 Task: Open Card Card0000000186 in Board Board0000000047 in Workspace WS0000000016 in Trello. Add Member nikrathi889@gmail.com to Card Card0000000186 in Board Board0000000047 in Workspace WS0000000016 in Trello. Add Blue Label titled Label0000000186 to Card Card0000000186 in Board Board0000000047 in Workspace WS0000000016 in Trello. Add Checklist CL0000000186 to Card Card0000000186 in Board Board0000000047 in Workspace WS0000000016 in Trello. Add Dates with Start Date as Sep 01 2023 and Due Date as Sep 30 2023 to Card Card0000000186 in Board Board0000000047 in Workspace WS0000000016 in Trello
Action: Mouse moved to (400, 368)
Screenshot: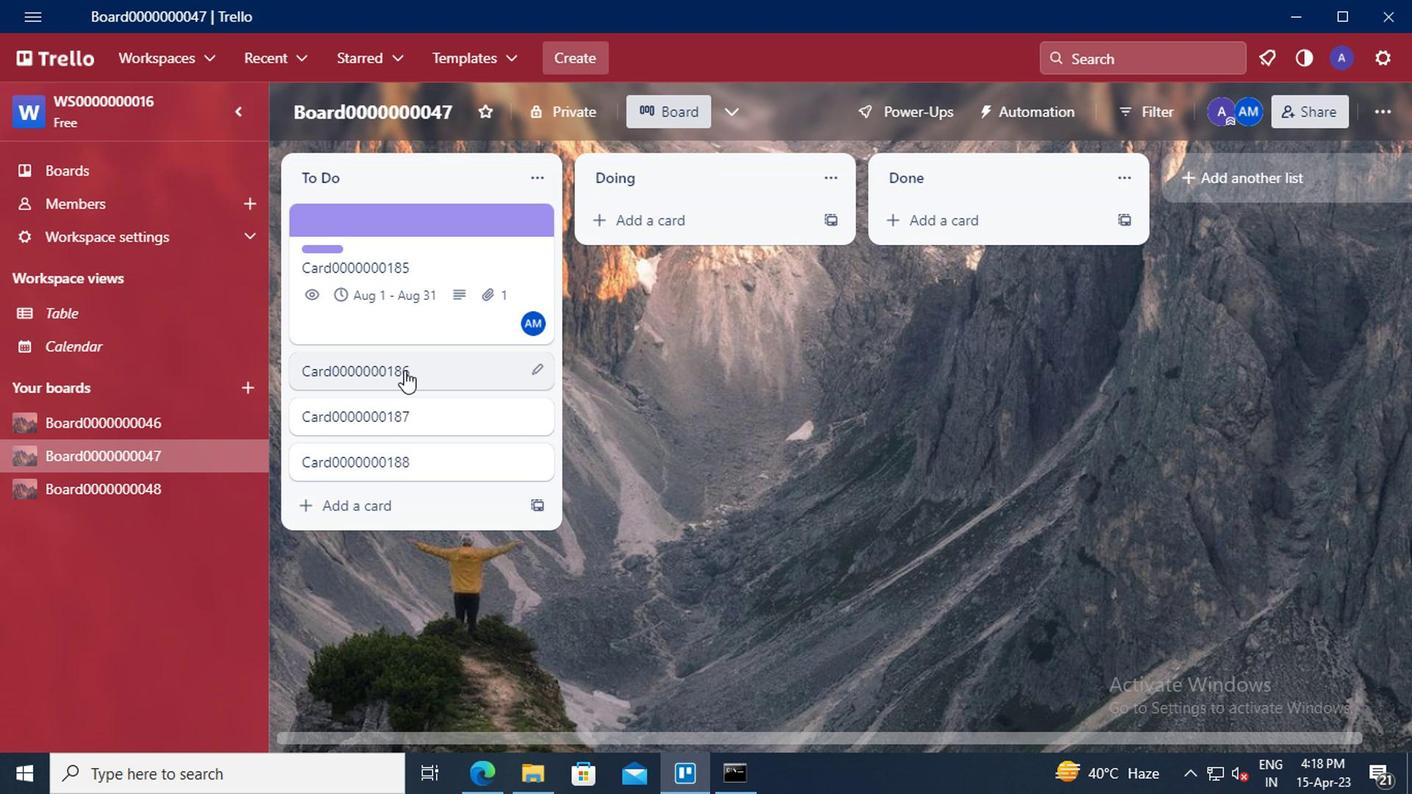 
Action: Mouse pressed left at (400, 368)
Screenshot: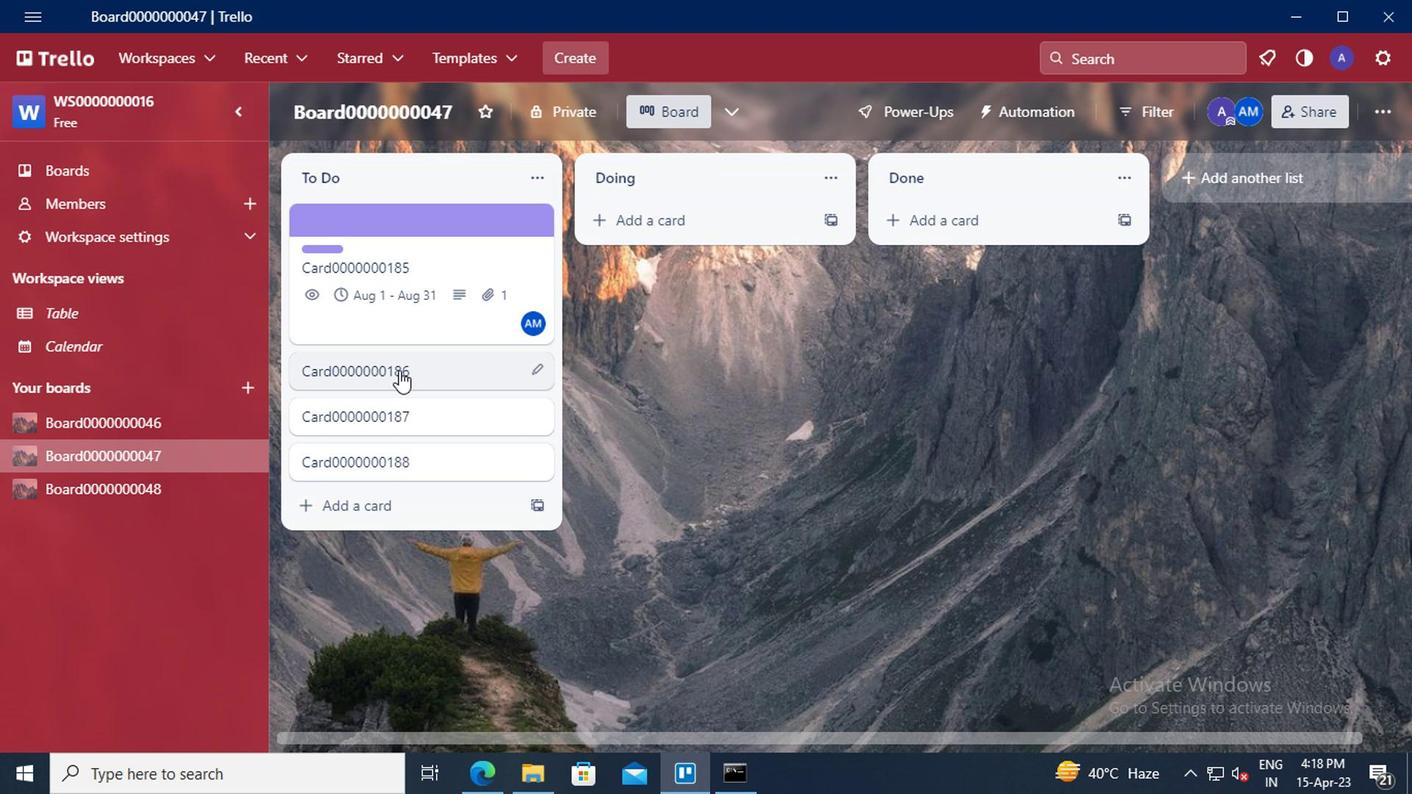 
Action: Mouse moved to (957, 264)
Screenshot: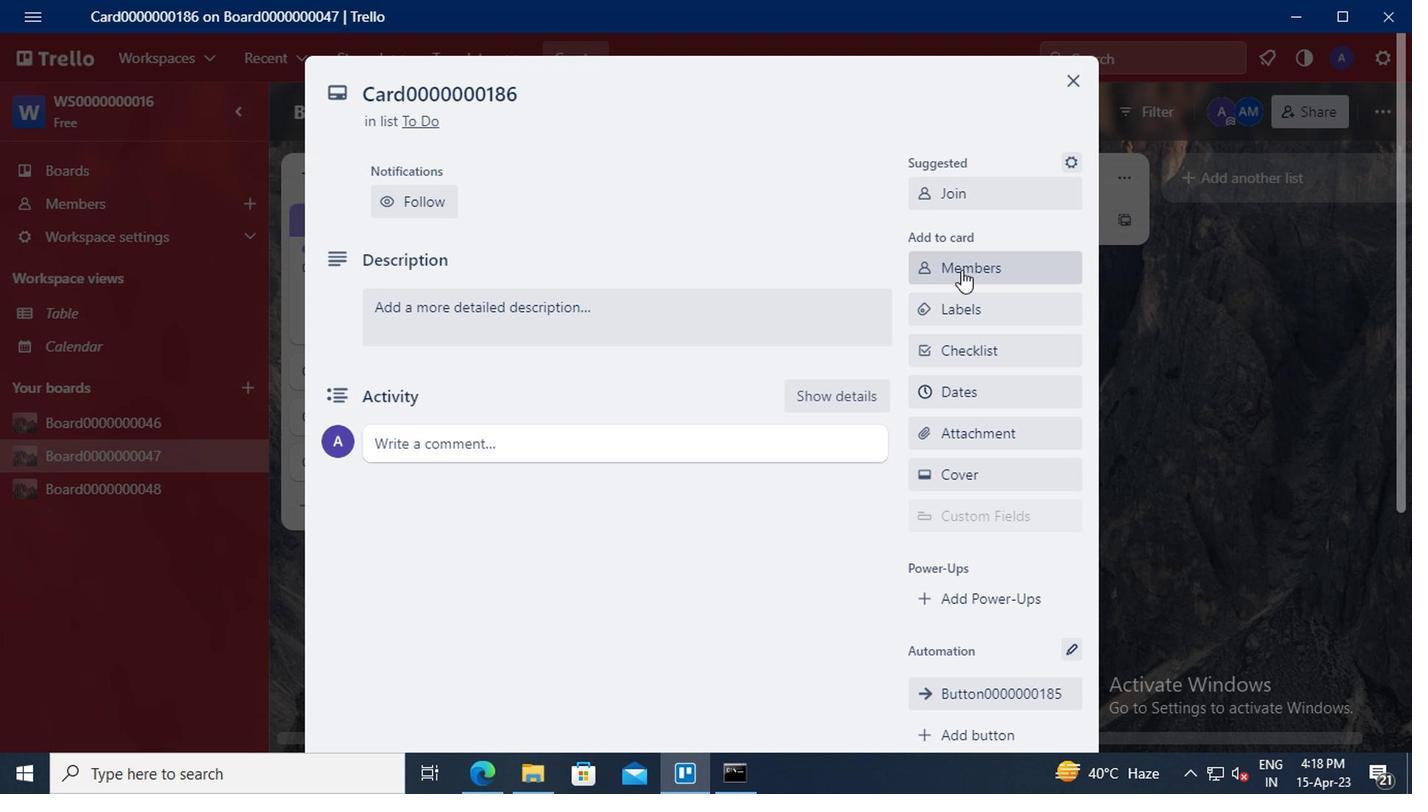 
Action: Mouse pressed left at (957, 264)
Screenshot: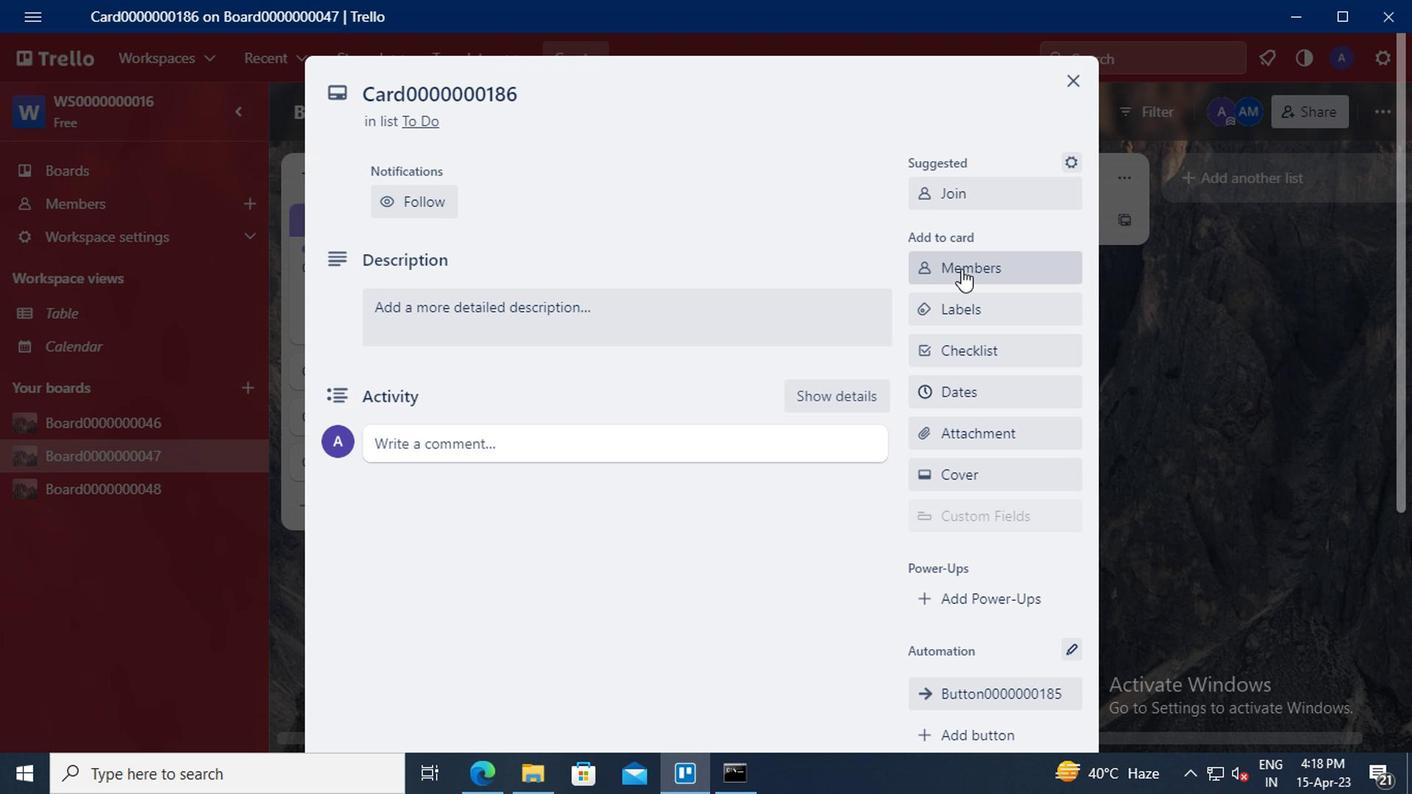 
Action: Mouse moved to (943, 359)
Screenshot: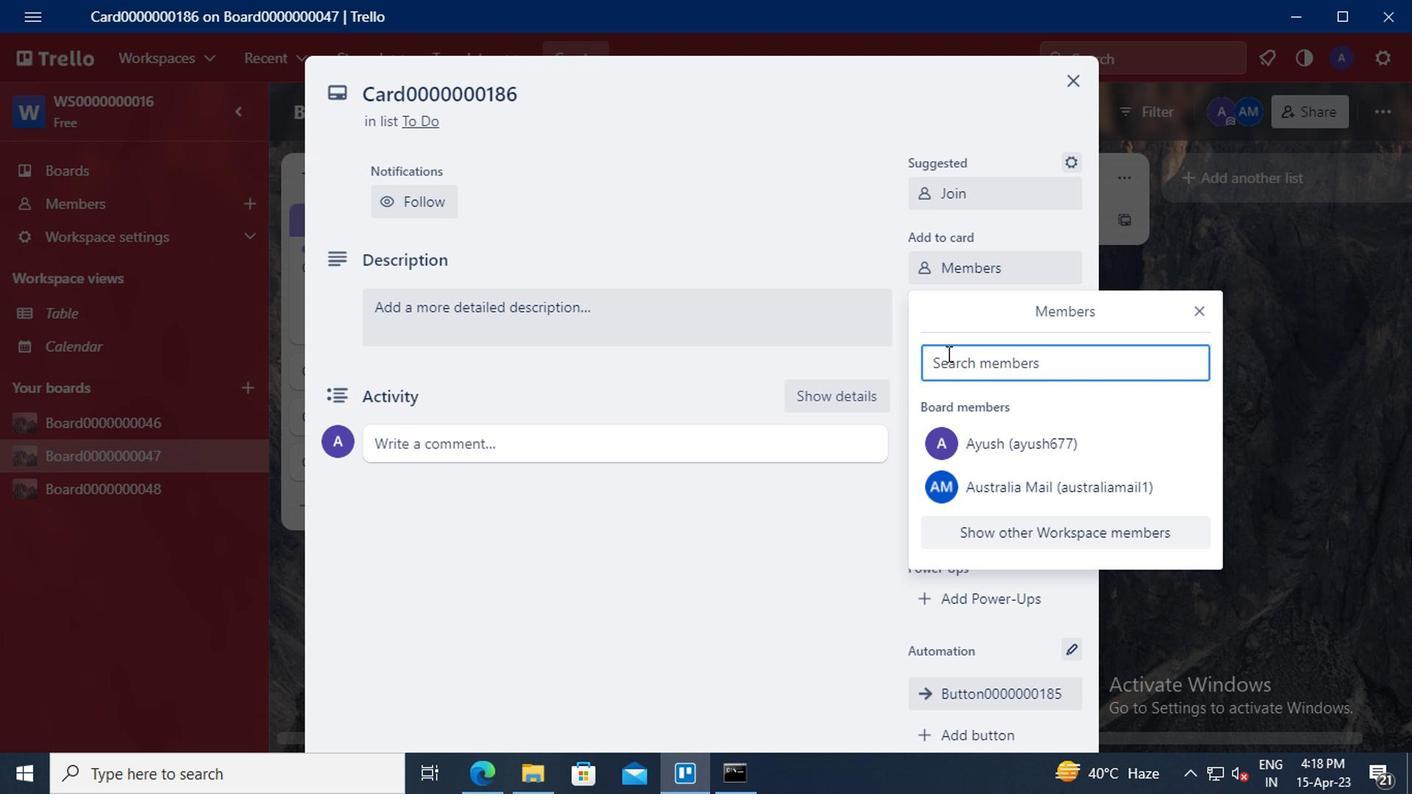 
Action: Mouse pressed left at (943, 359)
Screenshot: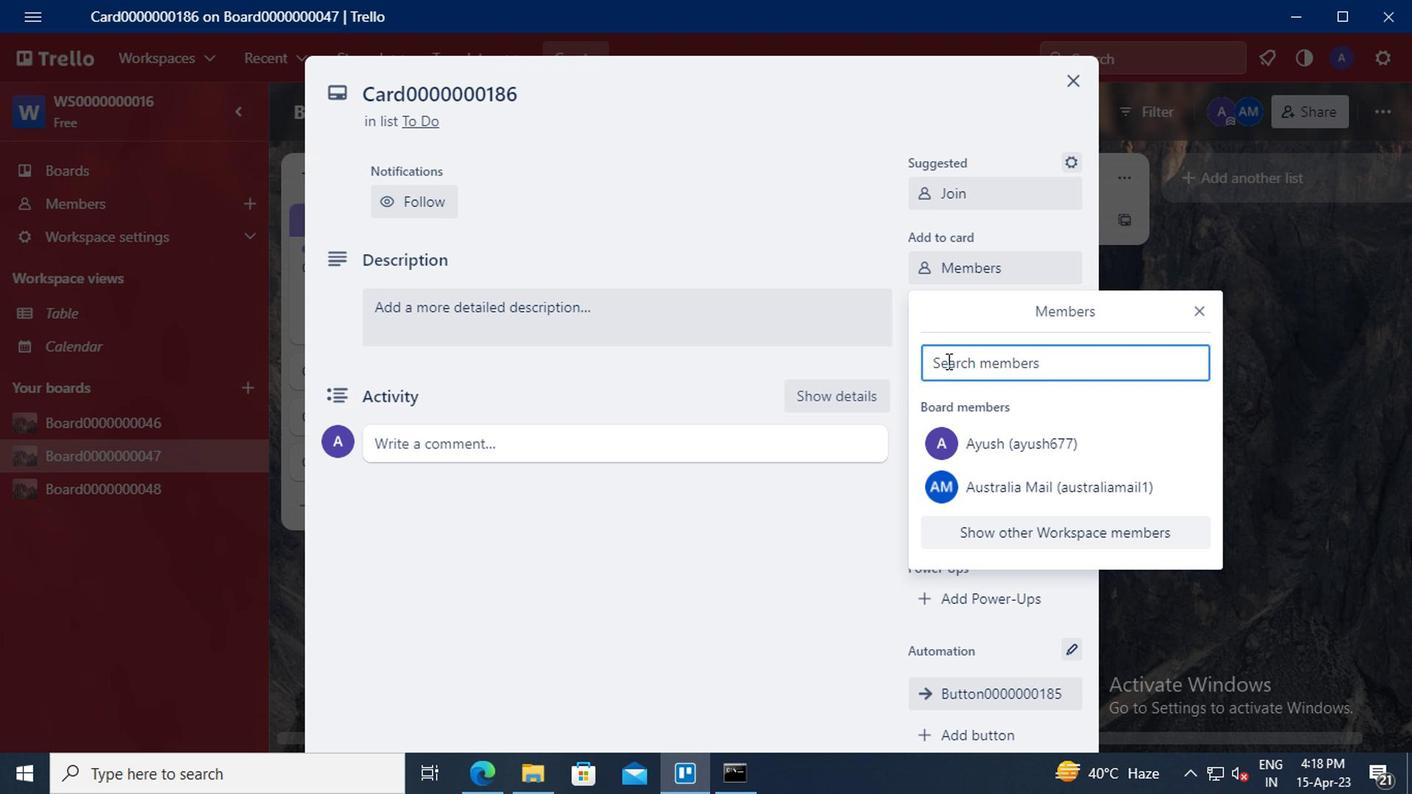 
Action: Key pressed <Key.shift>NIKHIL
Screenshot: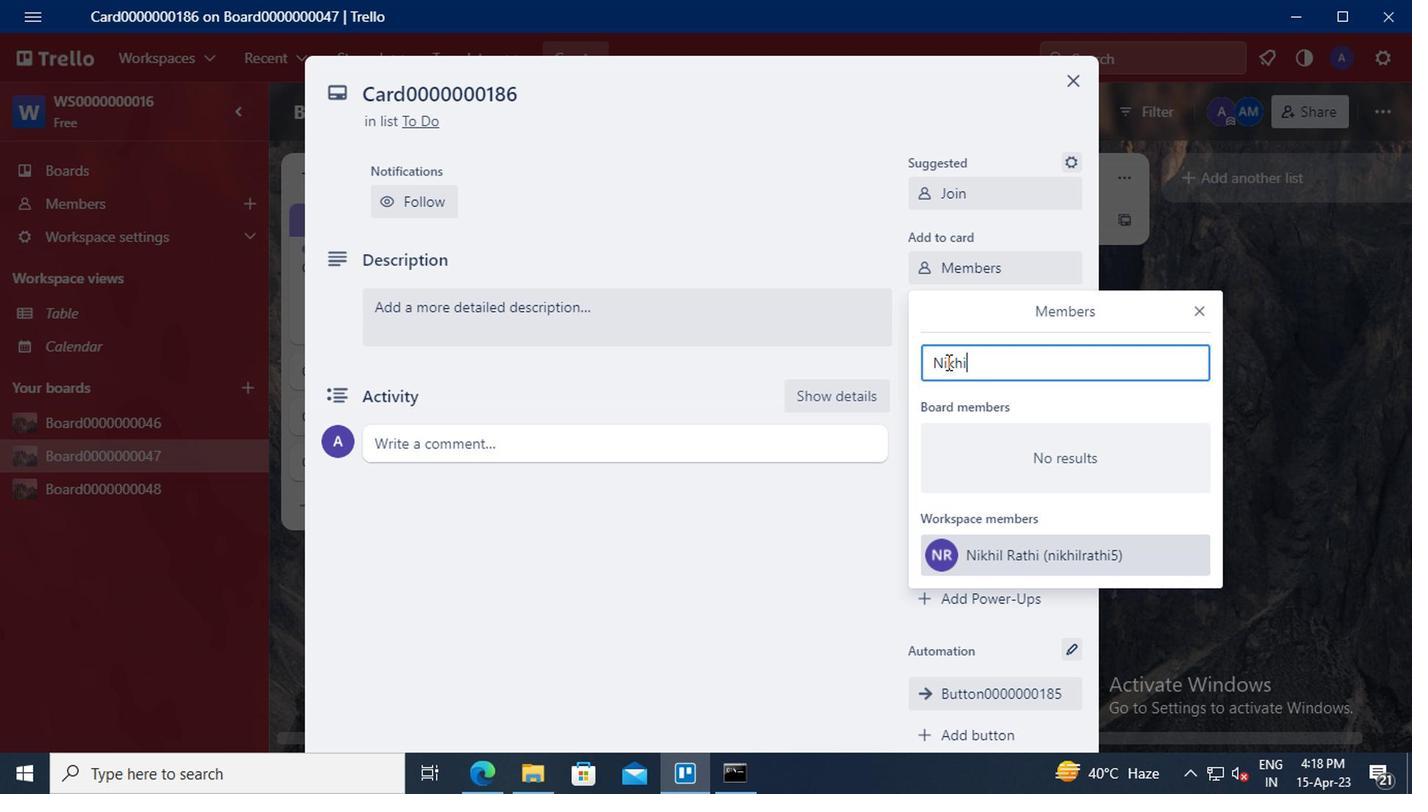 
Action: Mouse moved to (964, 542)
Screenshot: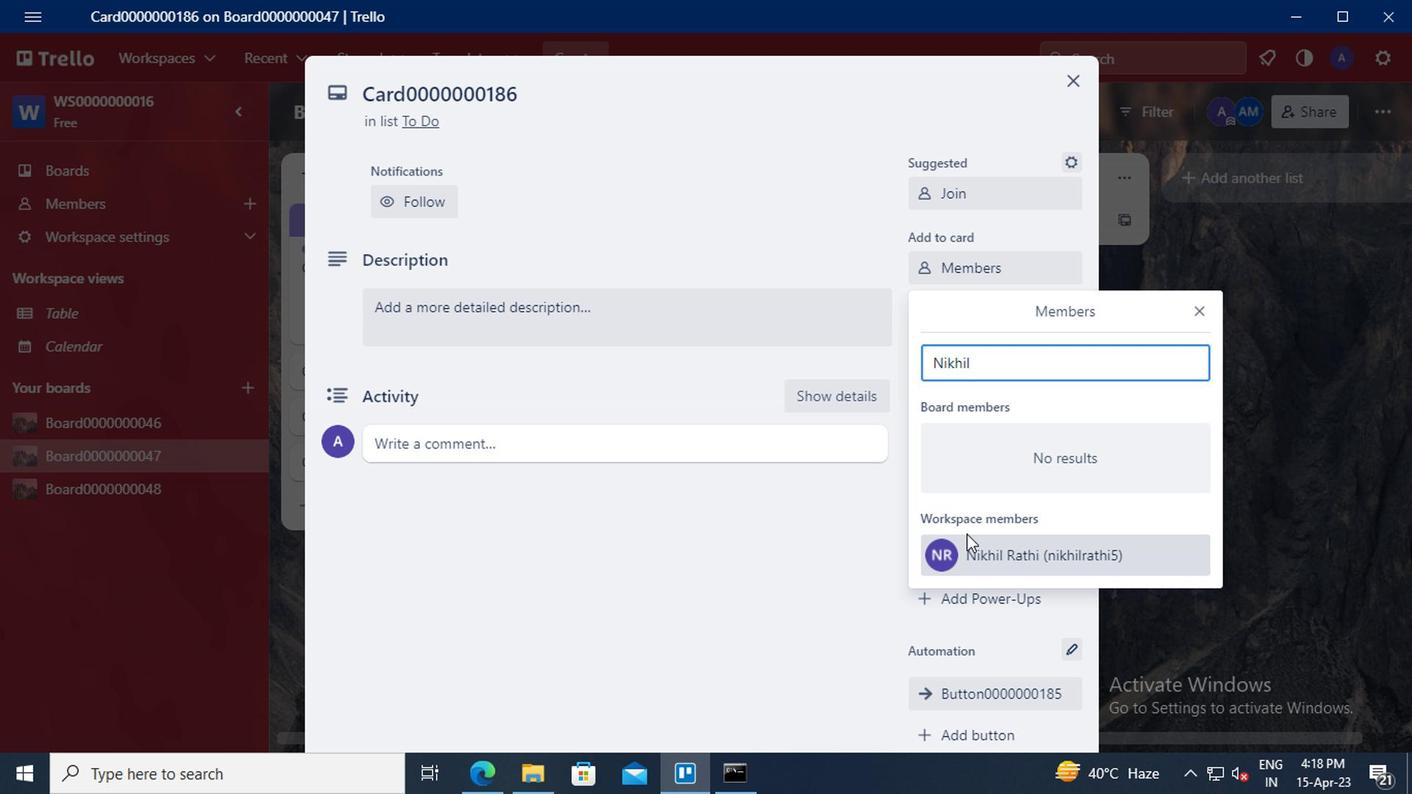 
Action: Mouse pressed left at (964, 542)
Screenshot: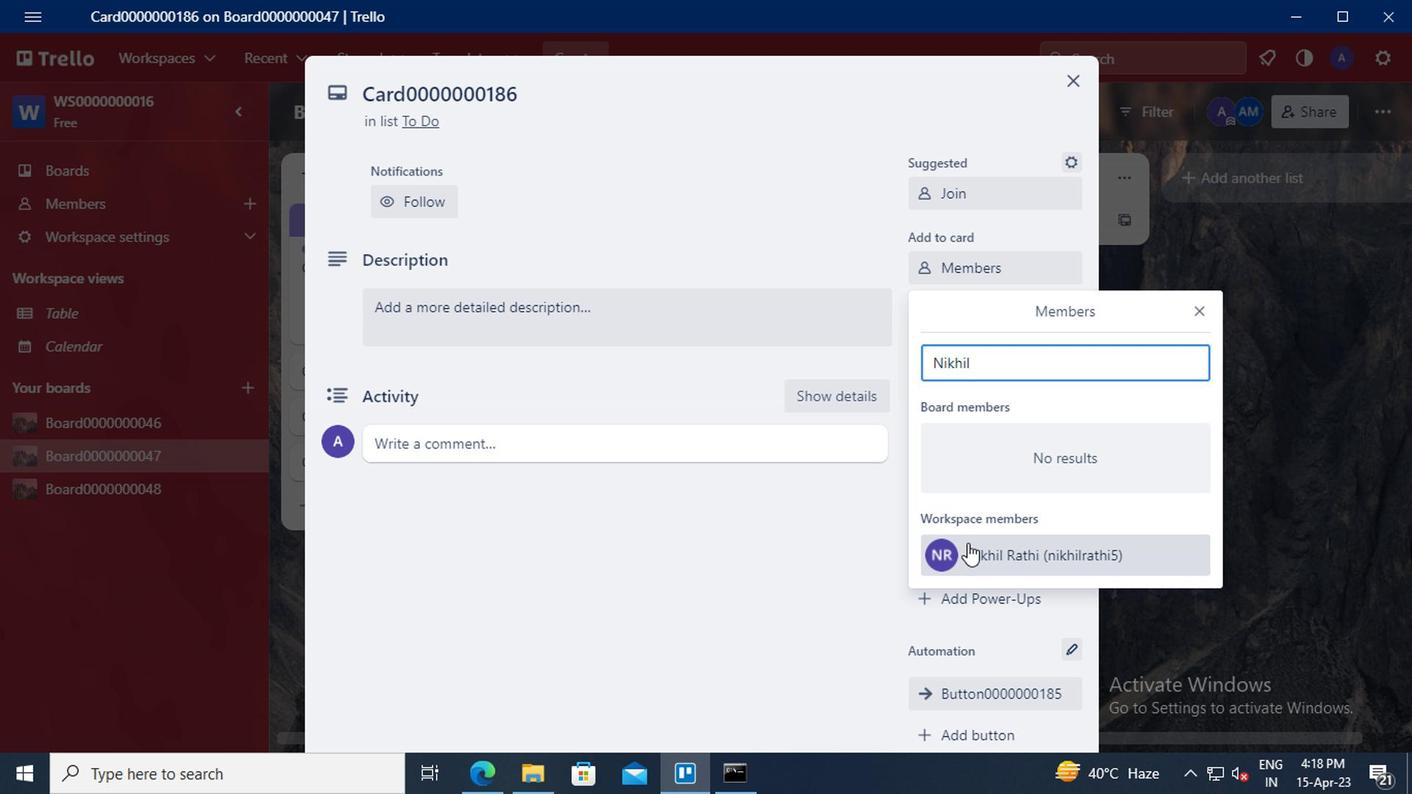 
Action: Mouse moved to (1194, 311)
Screenshot: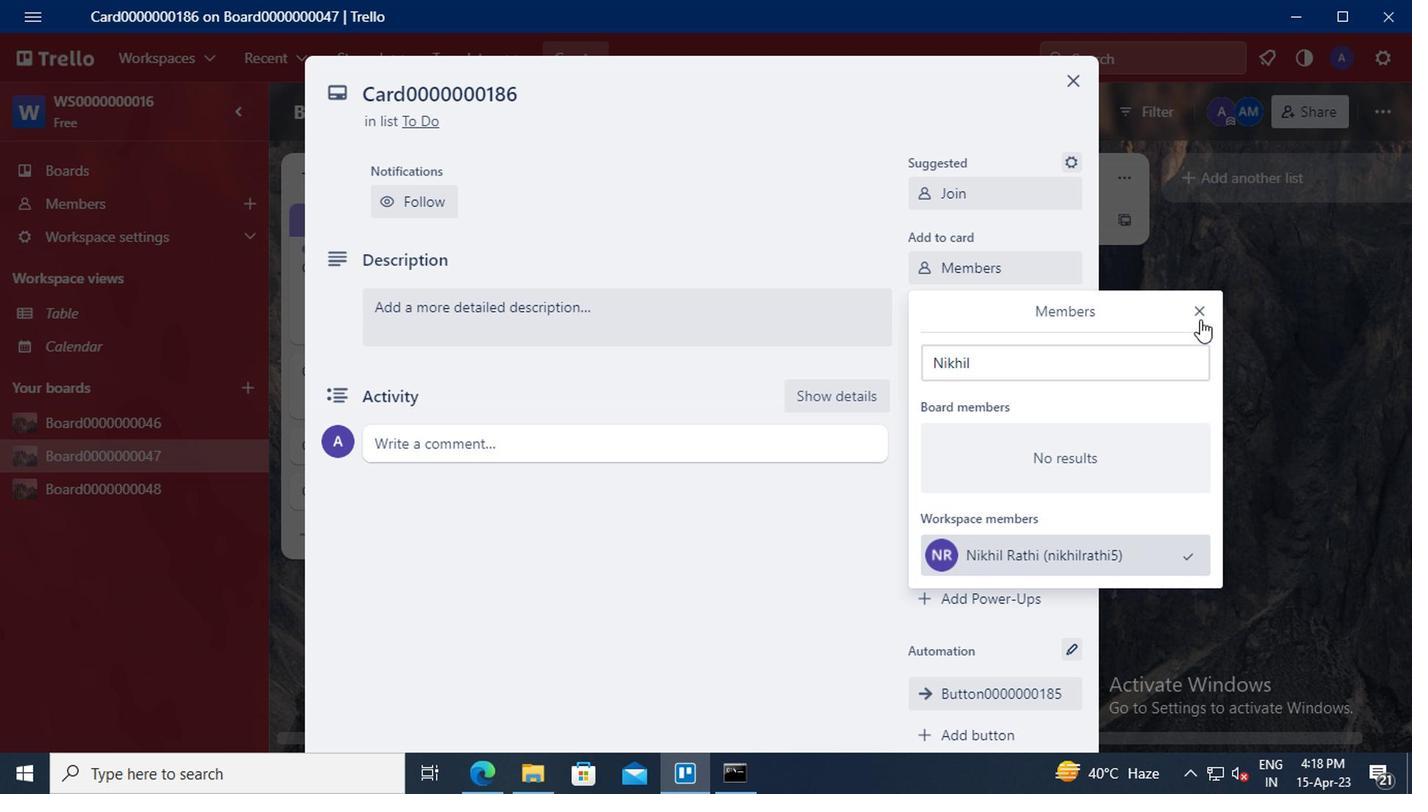 
Action: Mouse pressed left at (1194, 311)
Screenshot: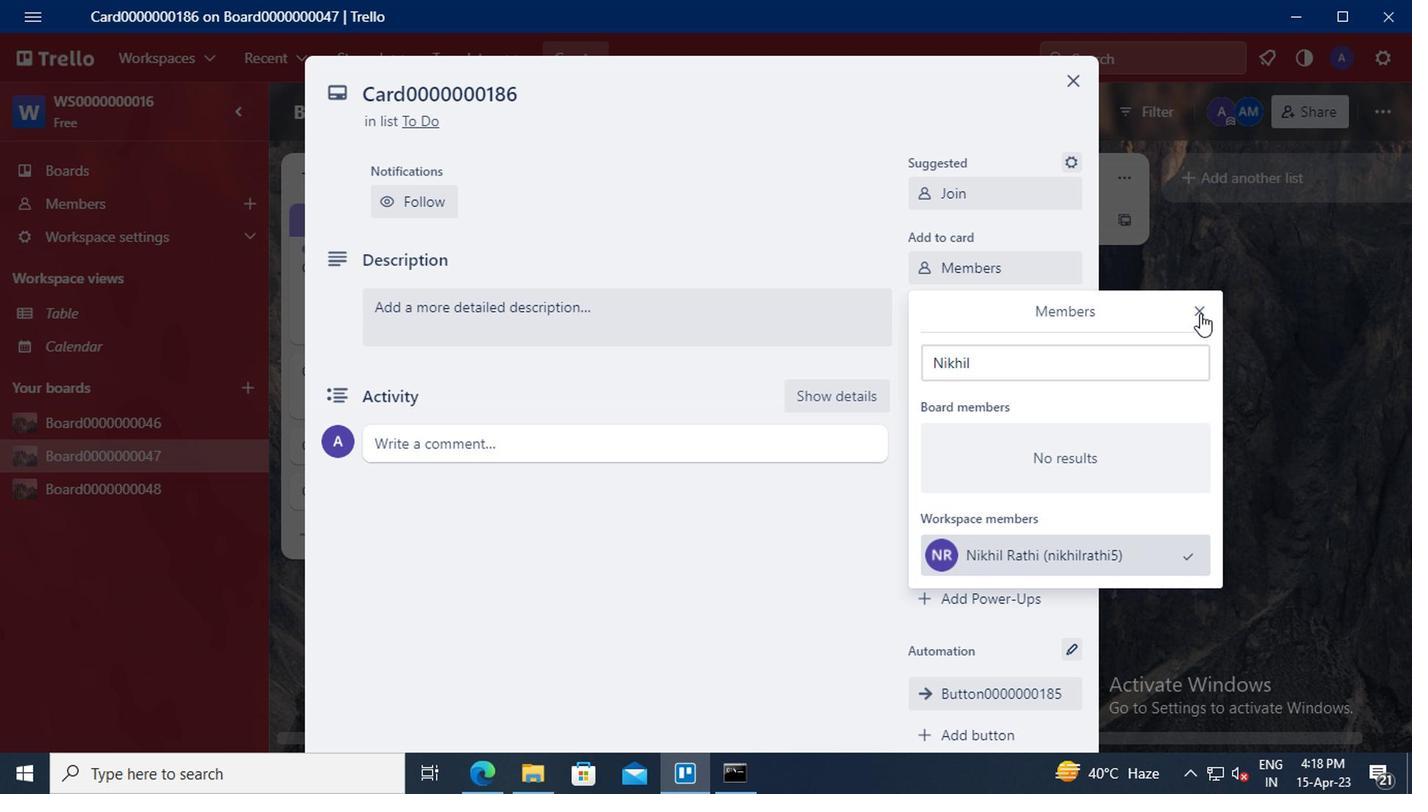 
Action: Mouse moved to (995, 309)
Screenshot: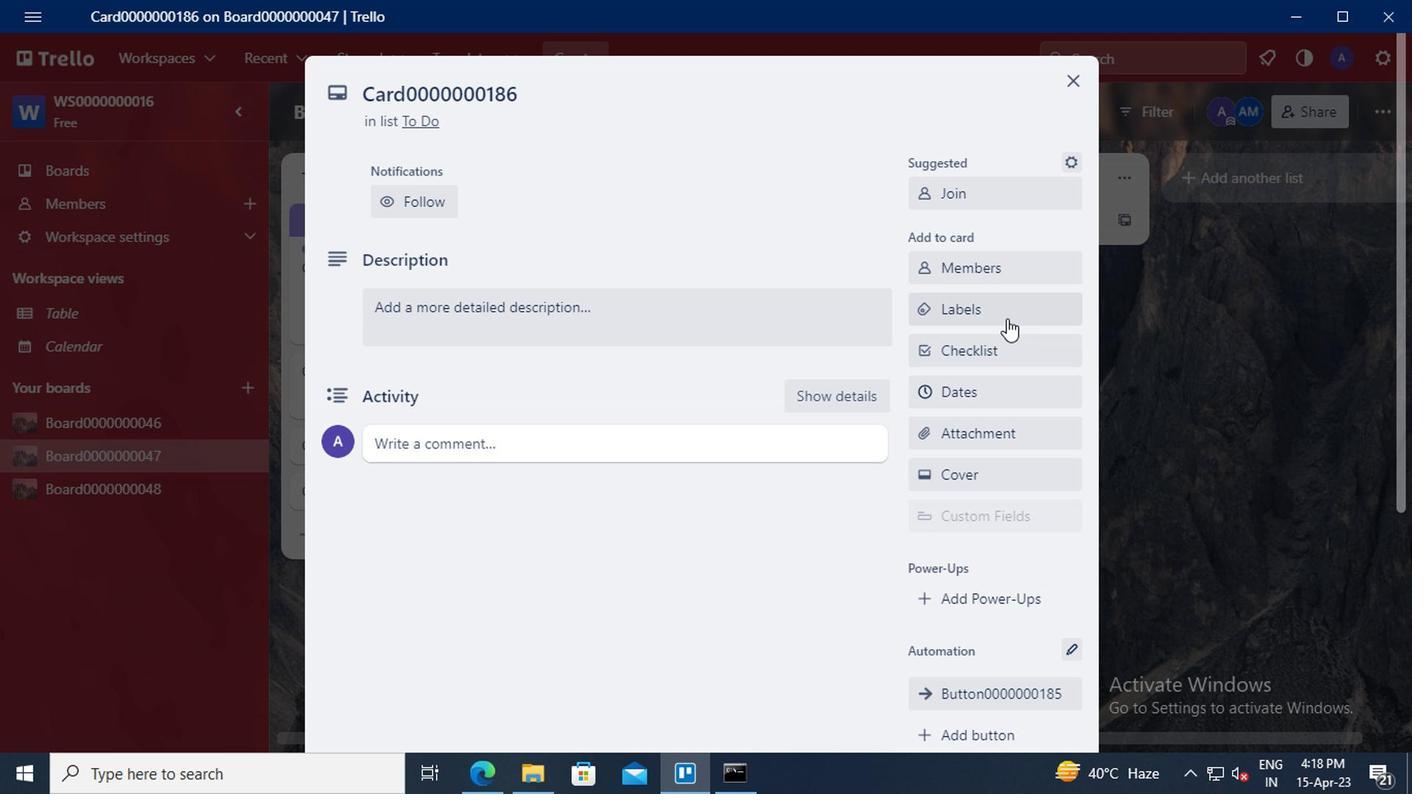 
Action: Mouse pressed left at (995, 309)
Screenshot: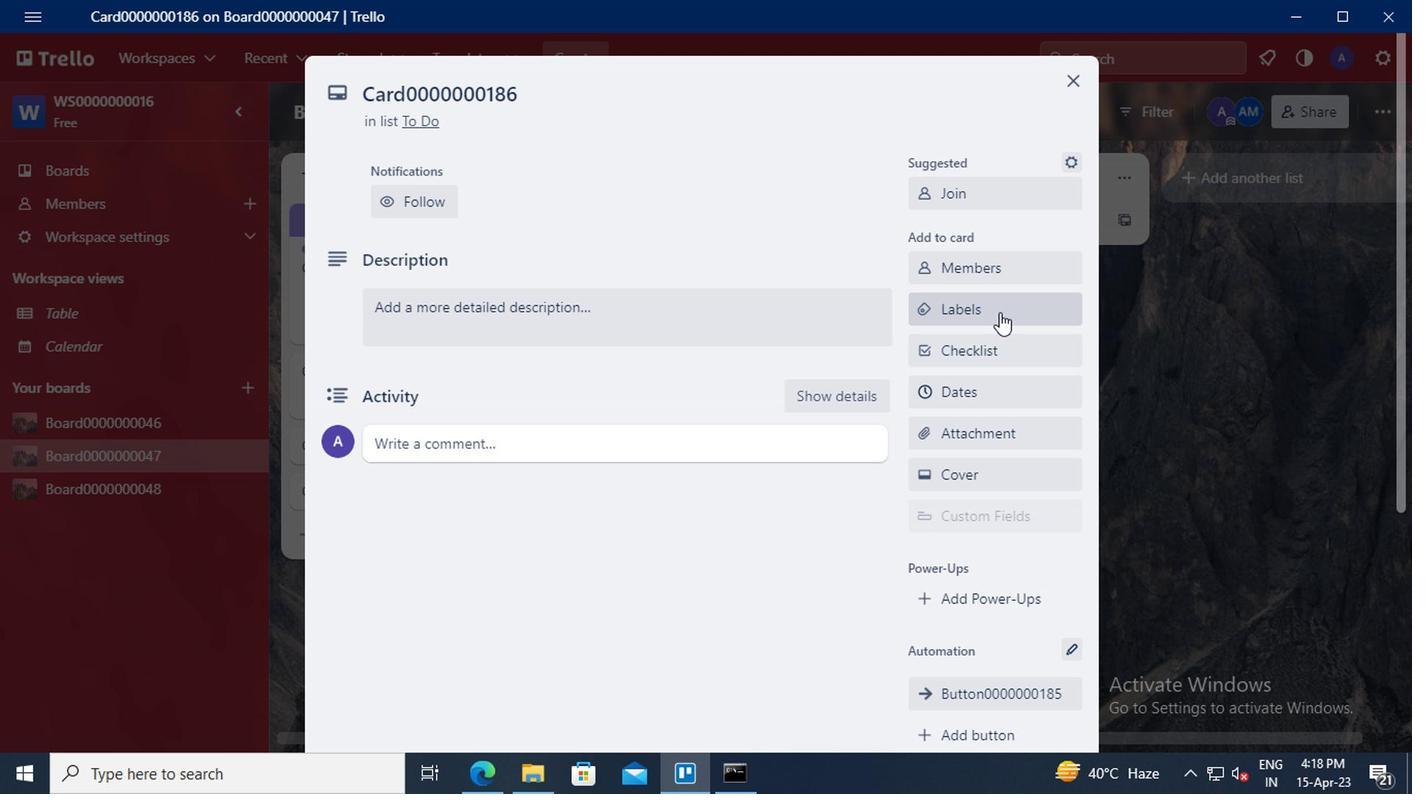 
Action: Mouse moved to (1061, 513)
Screenshot: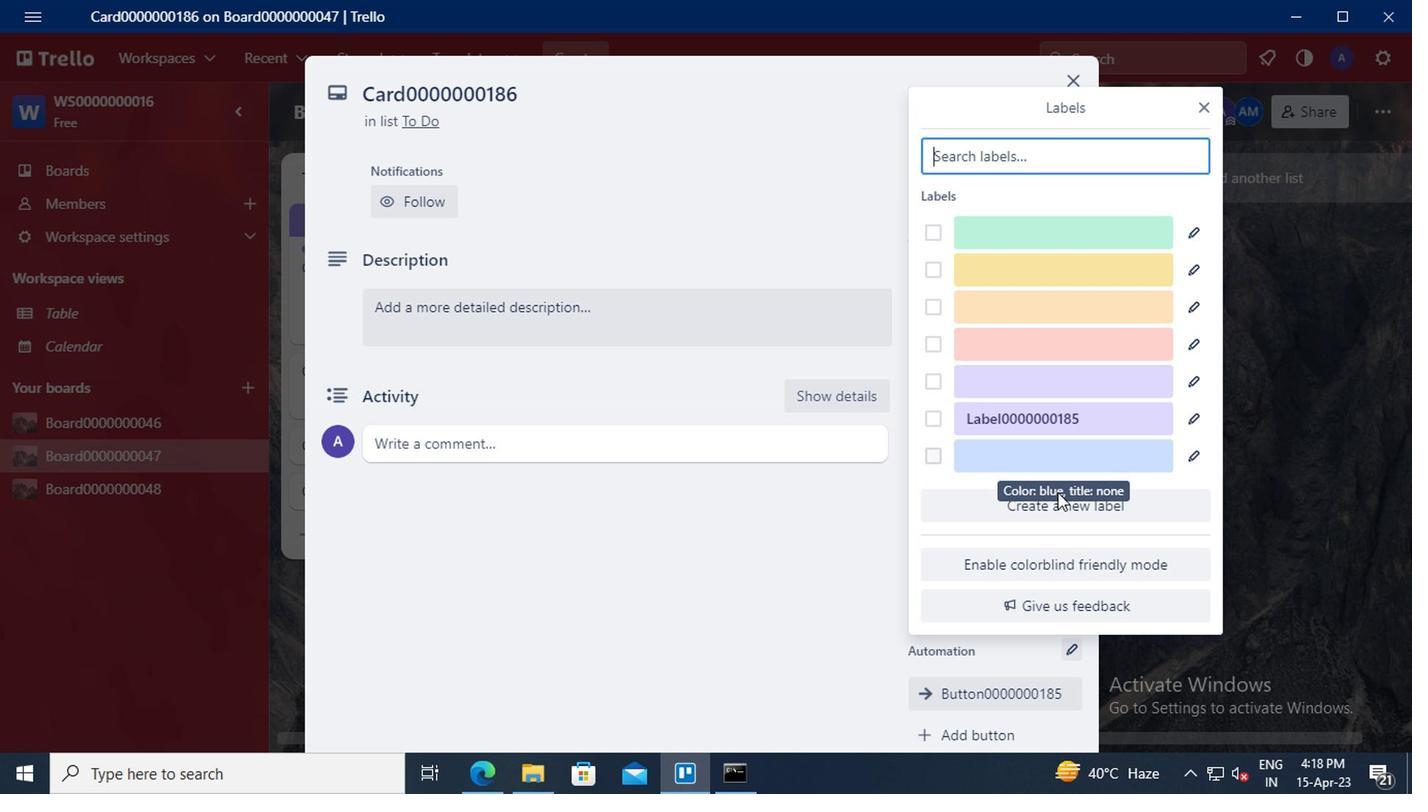 
Action: Mouse pressed left at (1061, 513)
Screenshot: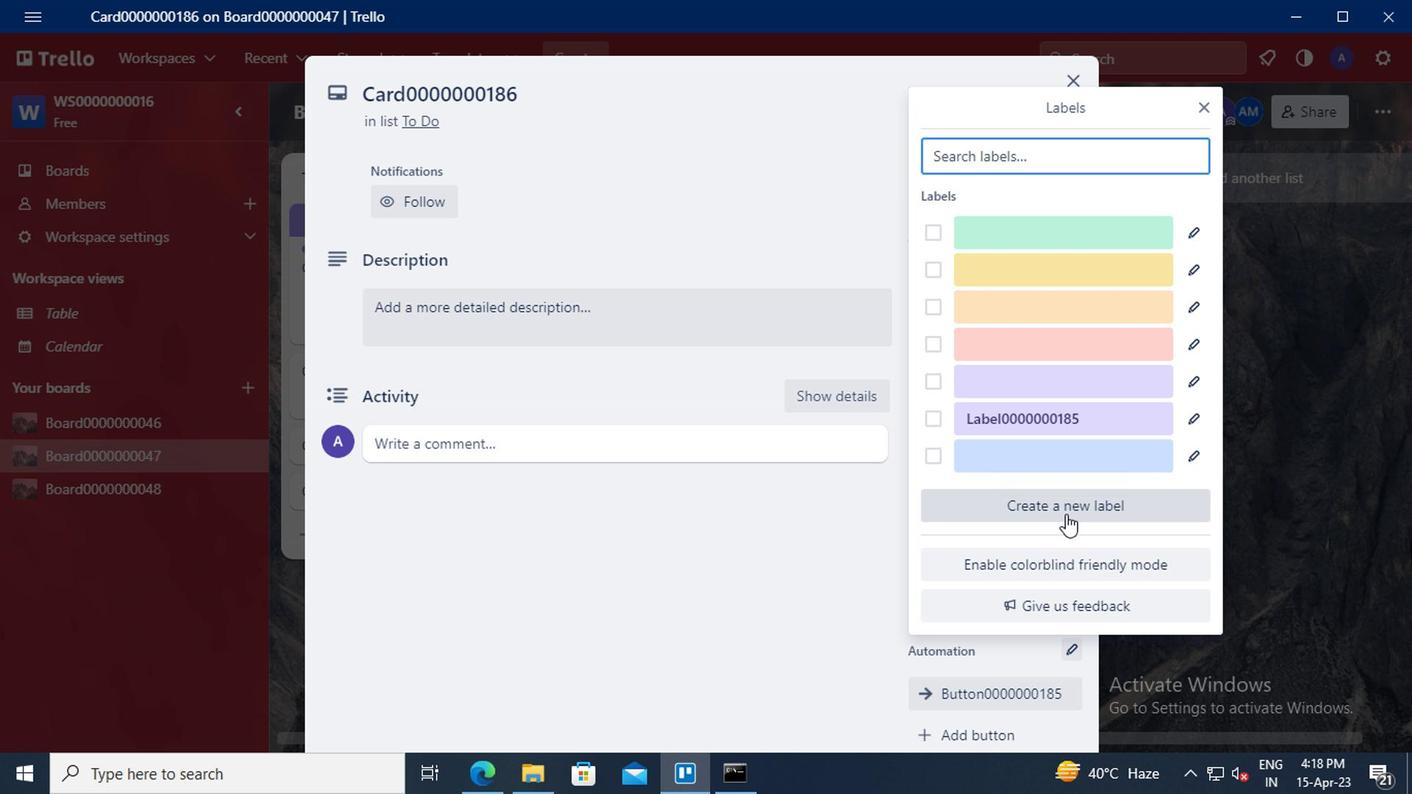 
Action: Mouse moved to (989, 304)
Screenshot: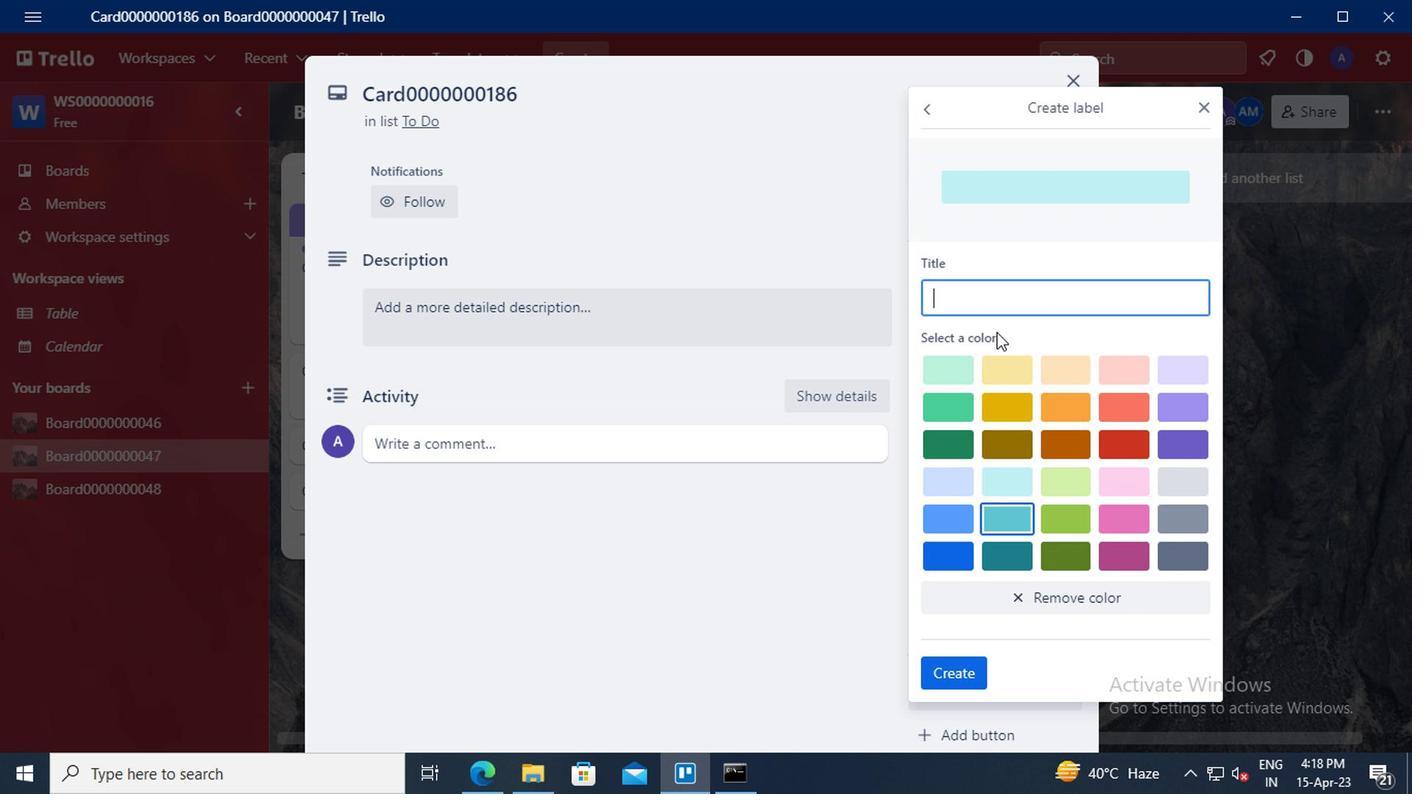 
Action: Mouse pressed left at (989, 304)
Screenshot: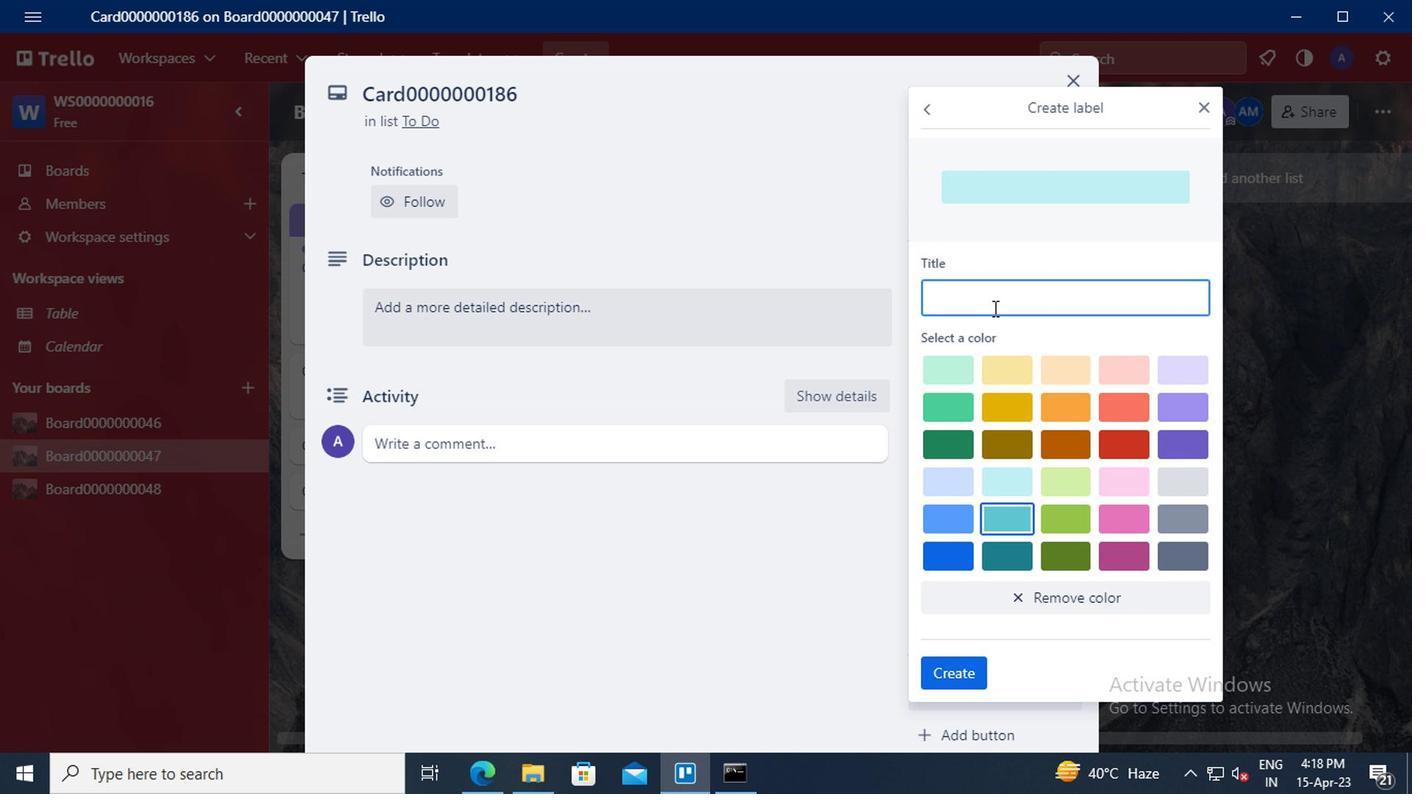 
Action: Key pressed <Key.shift>LABEL0000000186
Screenshot: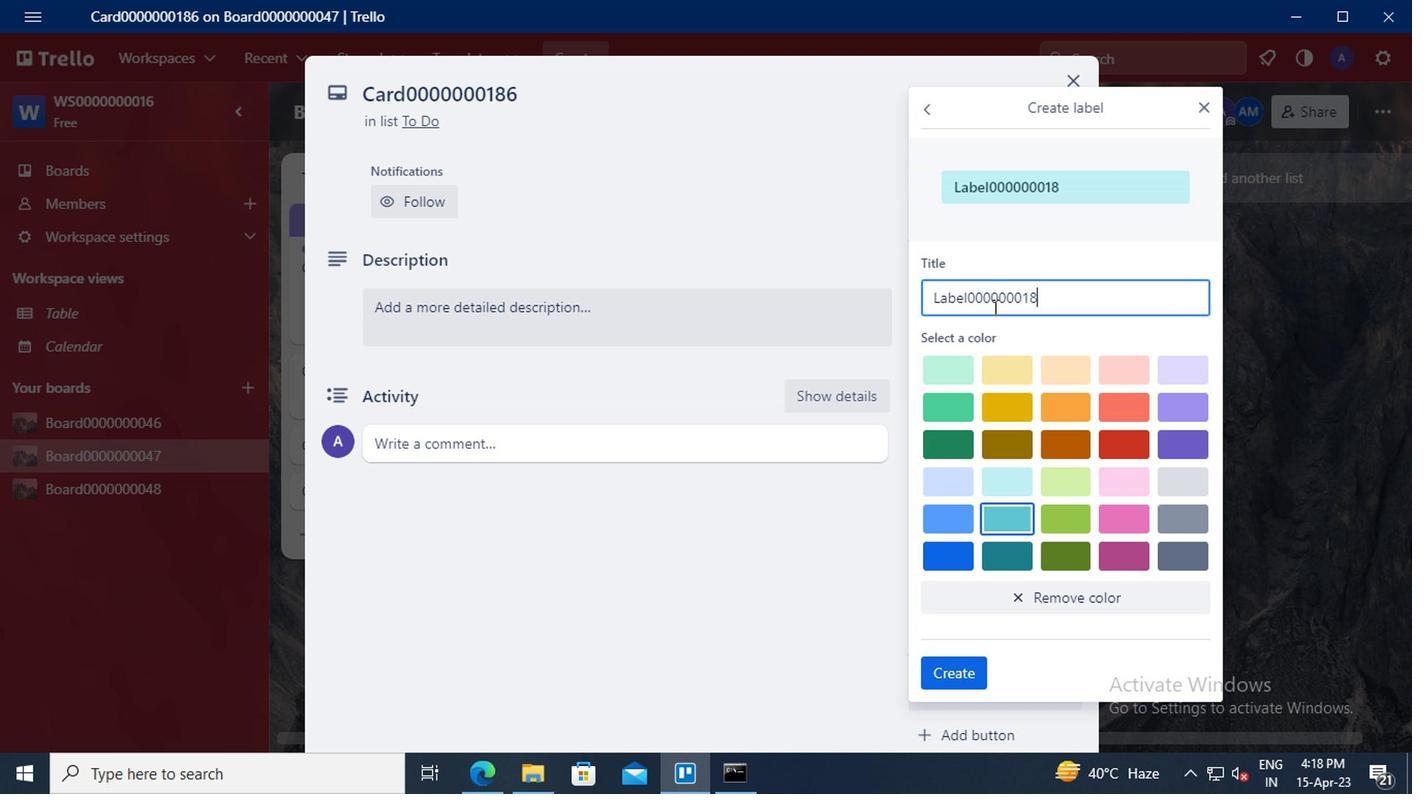 
Action: Mouse moved to (952, 504)
Screenshot: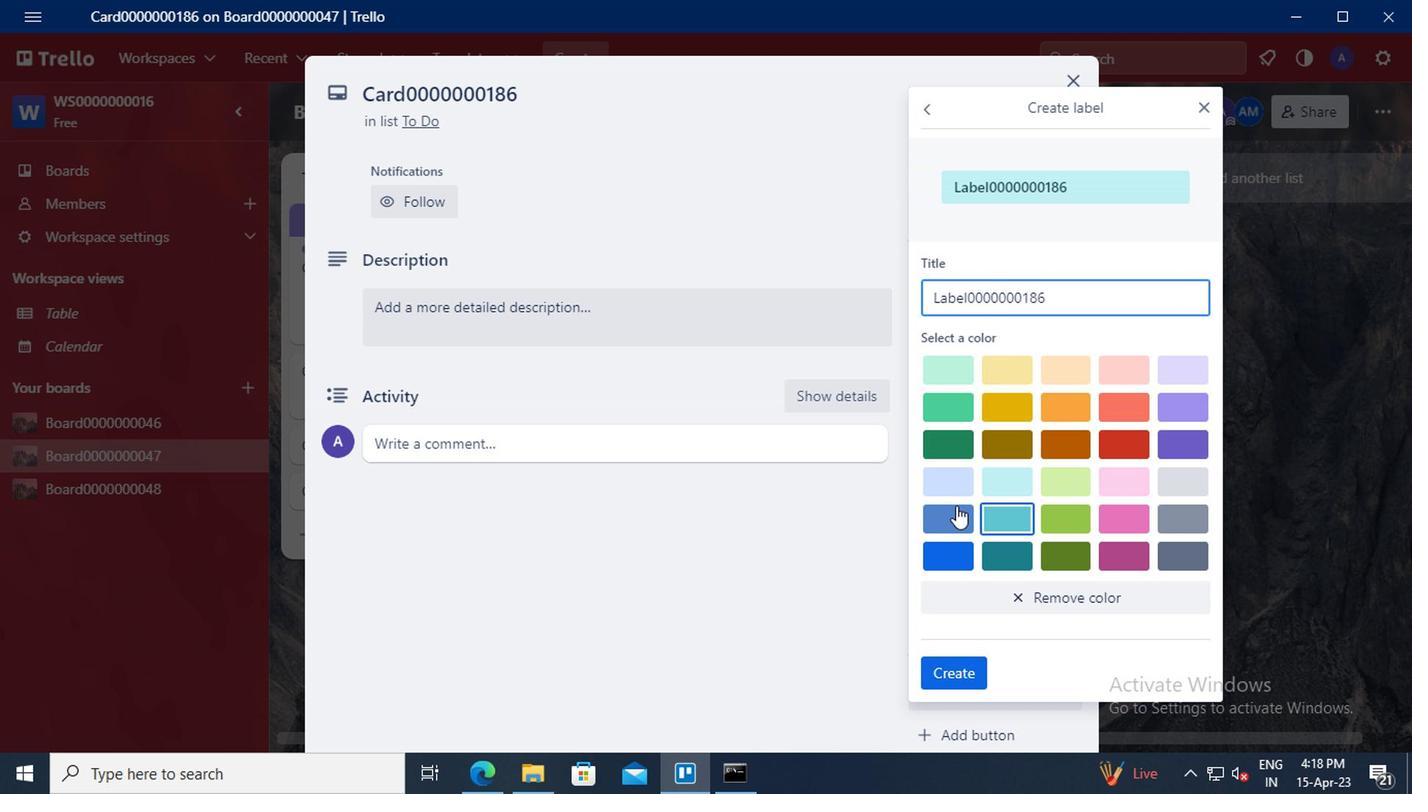 
Action: Mouse pressed left at (952, 504)
Screenshot: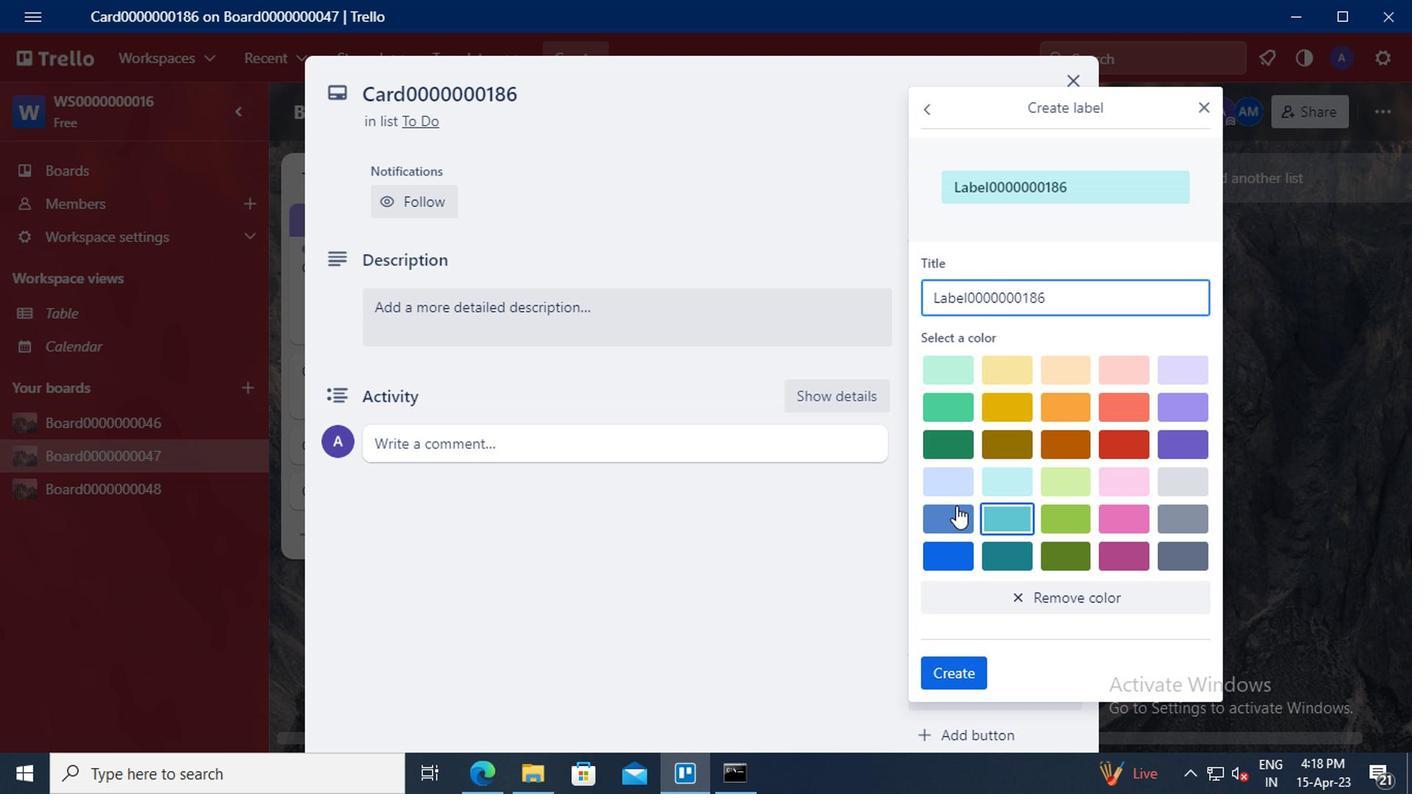 
Action: Mouse moved to (952, 670)
Screenshot: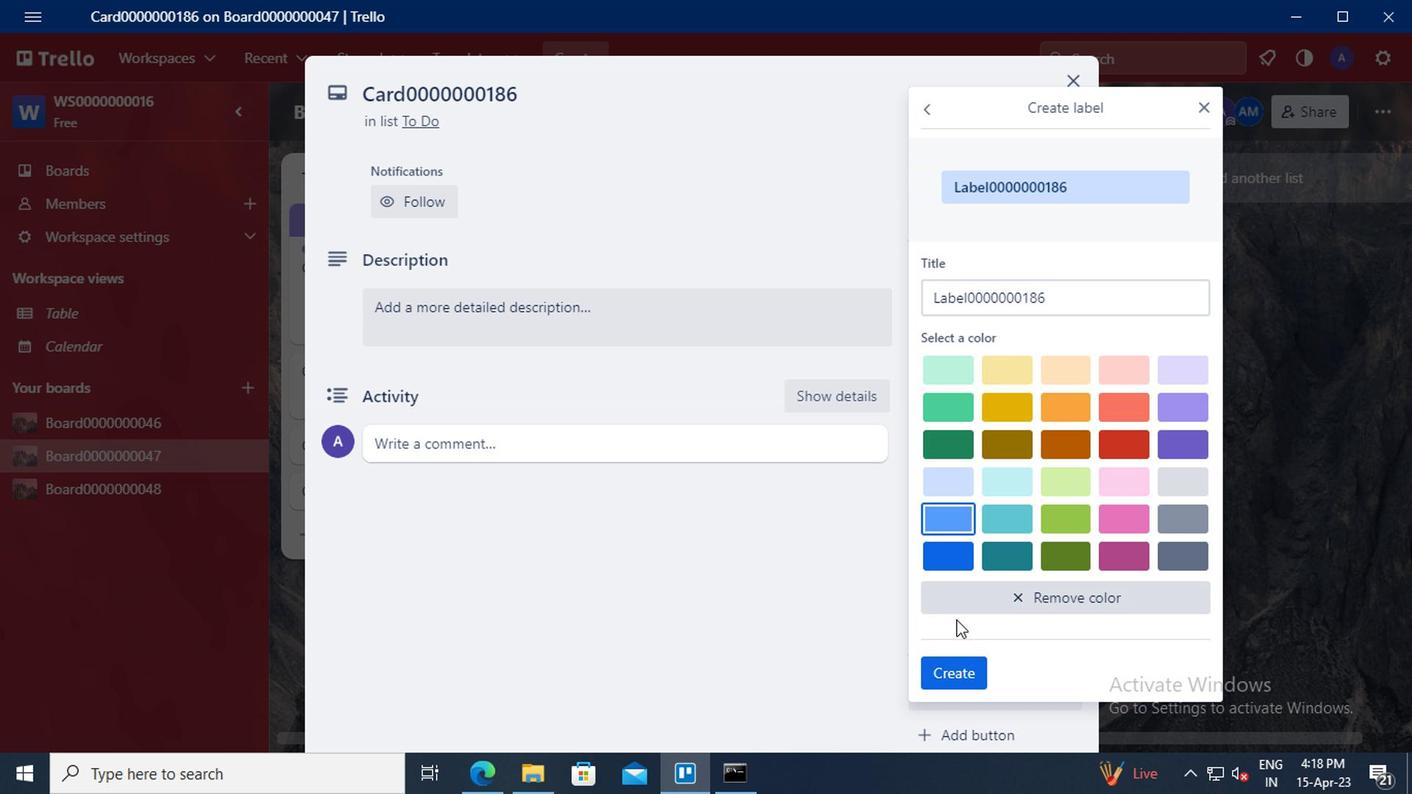 
Action: Mouse pressed left at (952, 670)
Screenshot: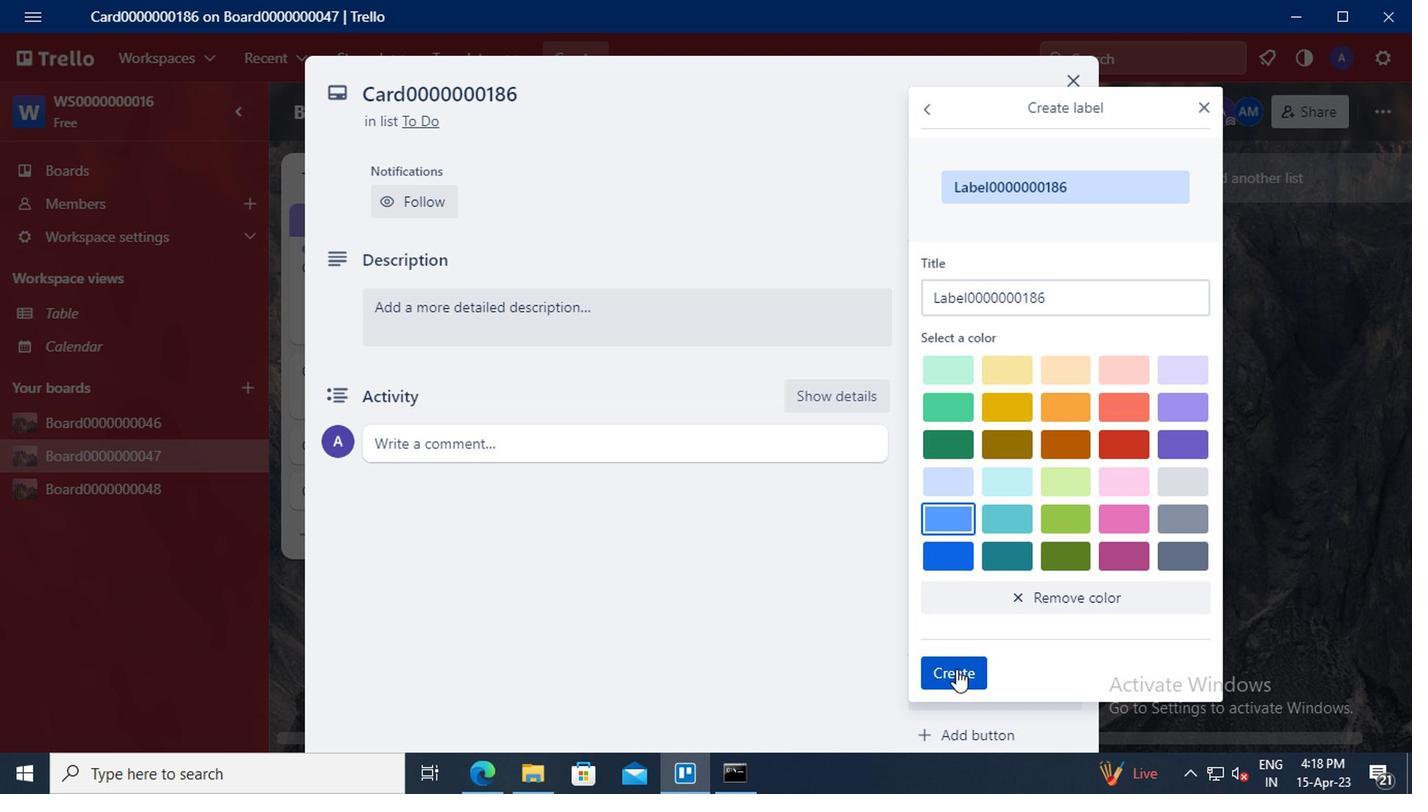 
Action: Mouse moved to (1201, 104)
Screenshot: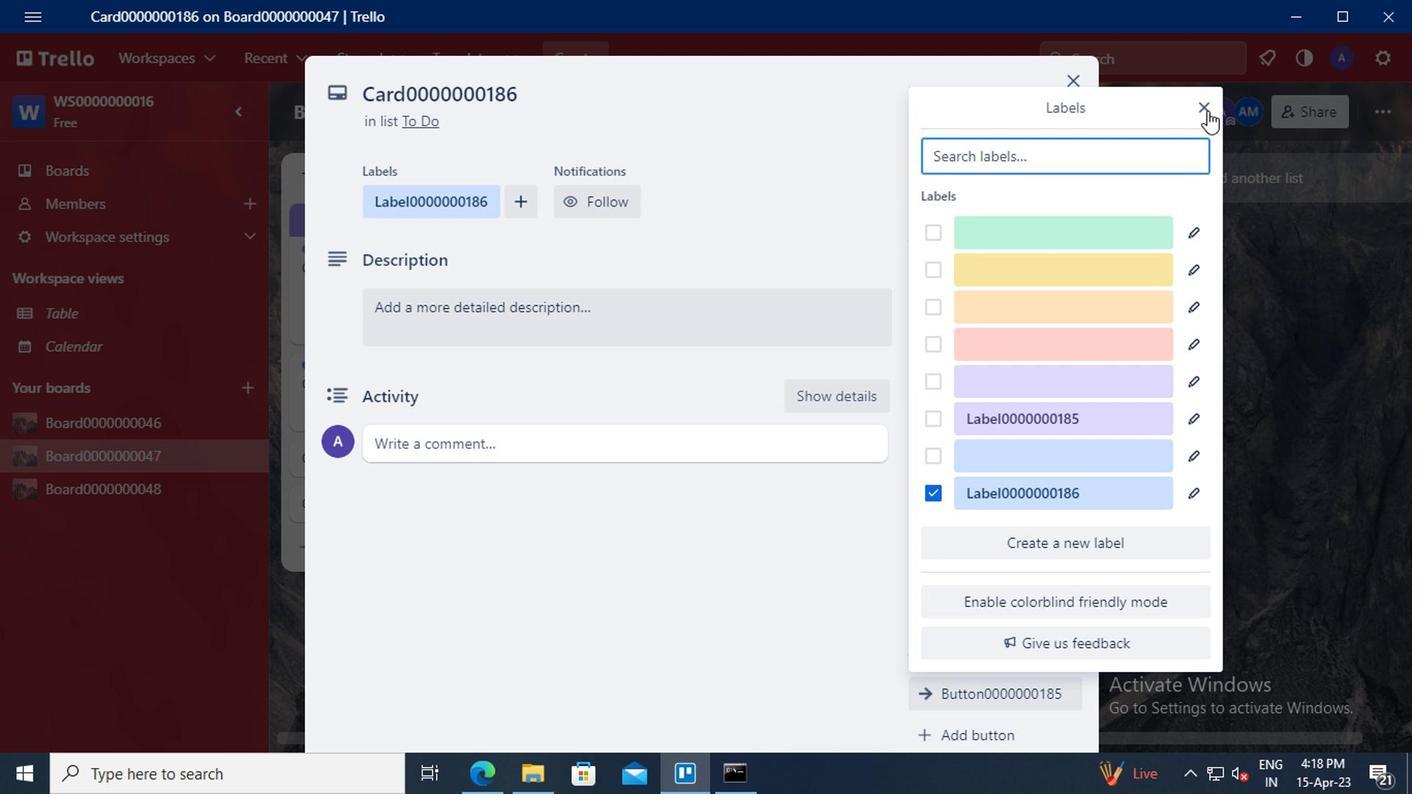 
Action: Mouse pressed left at (1201, 104)
Screenshot: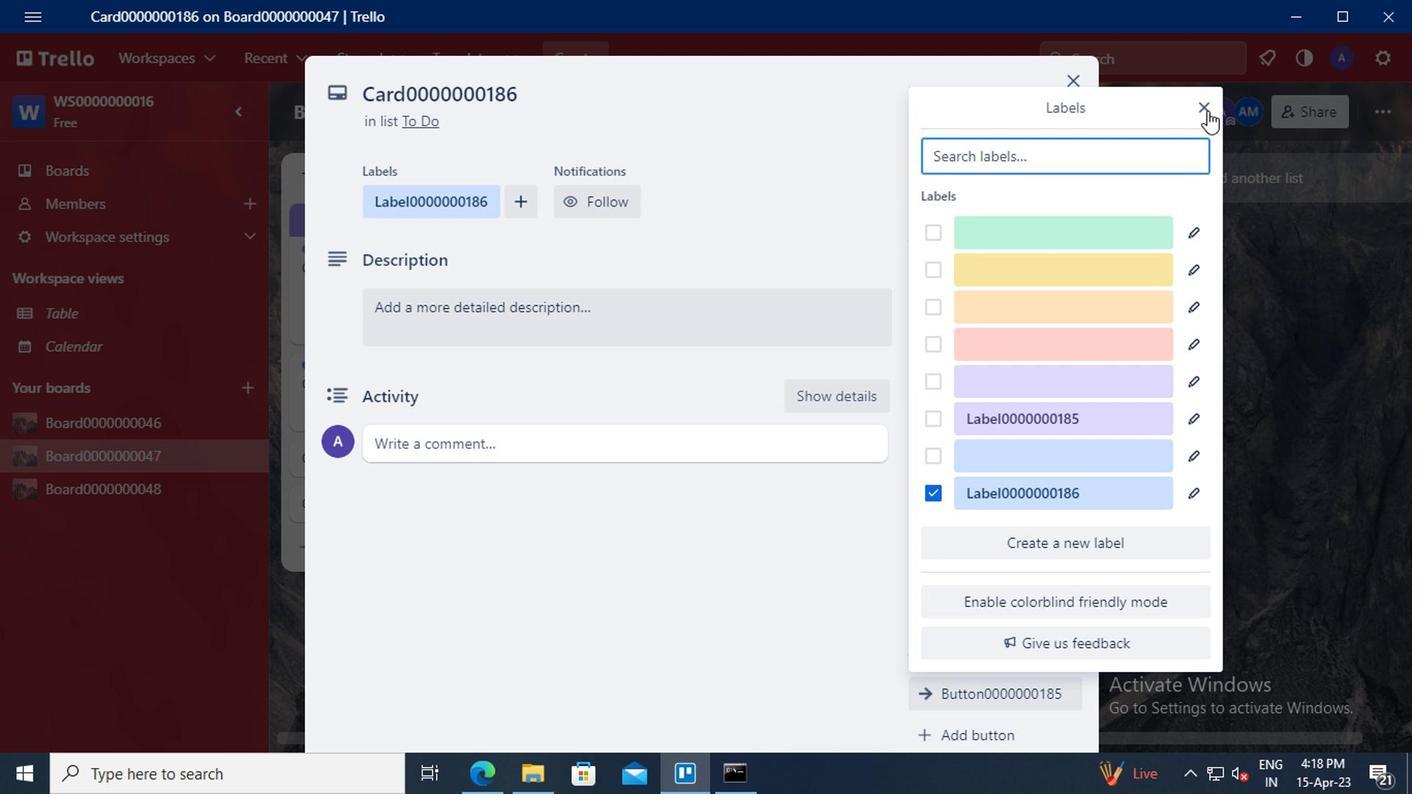 
Action: Mouse moved to (1023, 344)
Screenshot: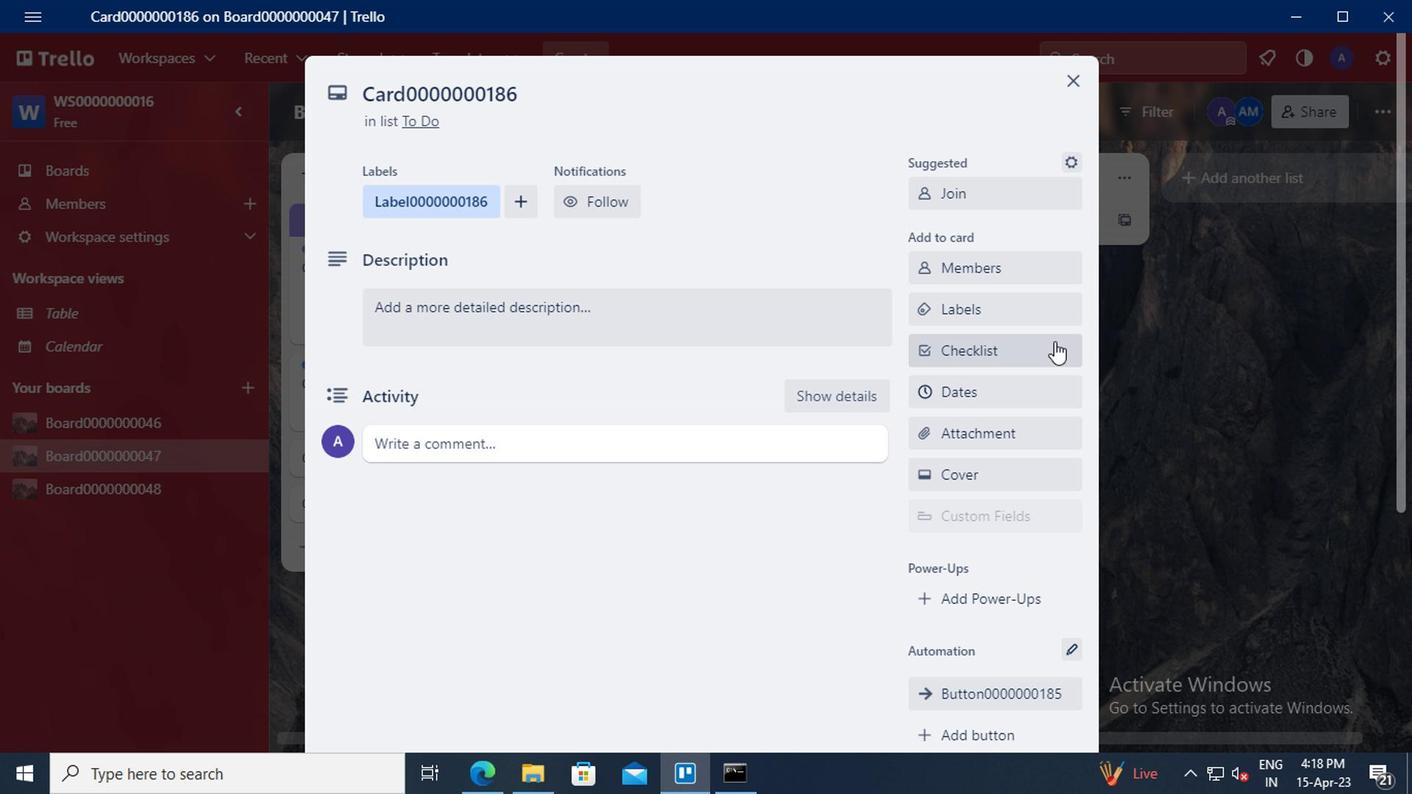 
Action: Mouse pressed left at (1023, 344)
Screenshot: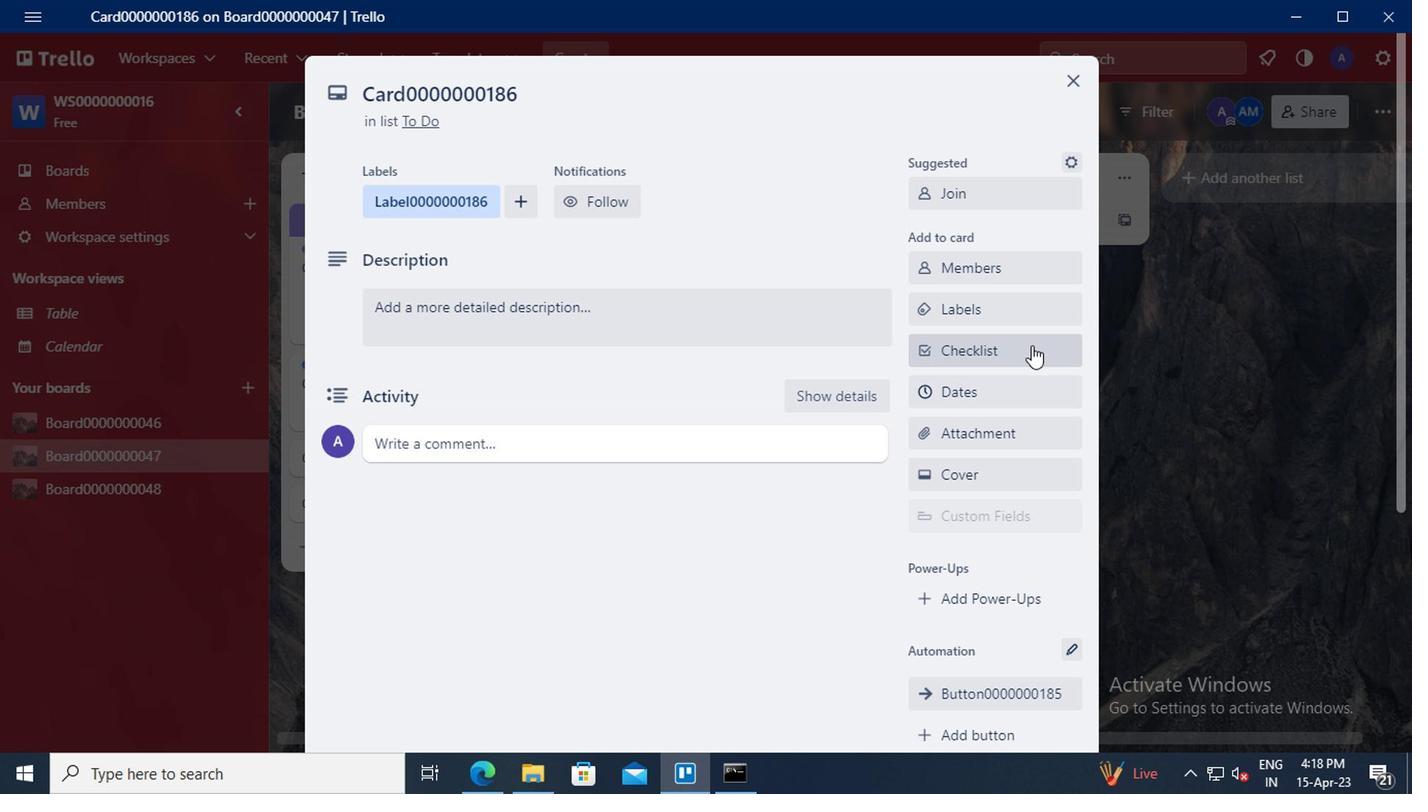 
Action: Key pressed <Key.delete><Key.shift>CL0000000186
Screenshot: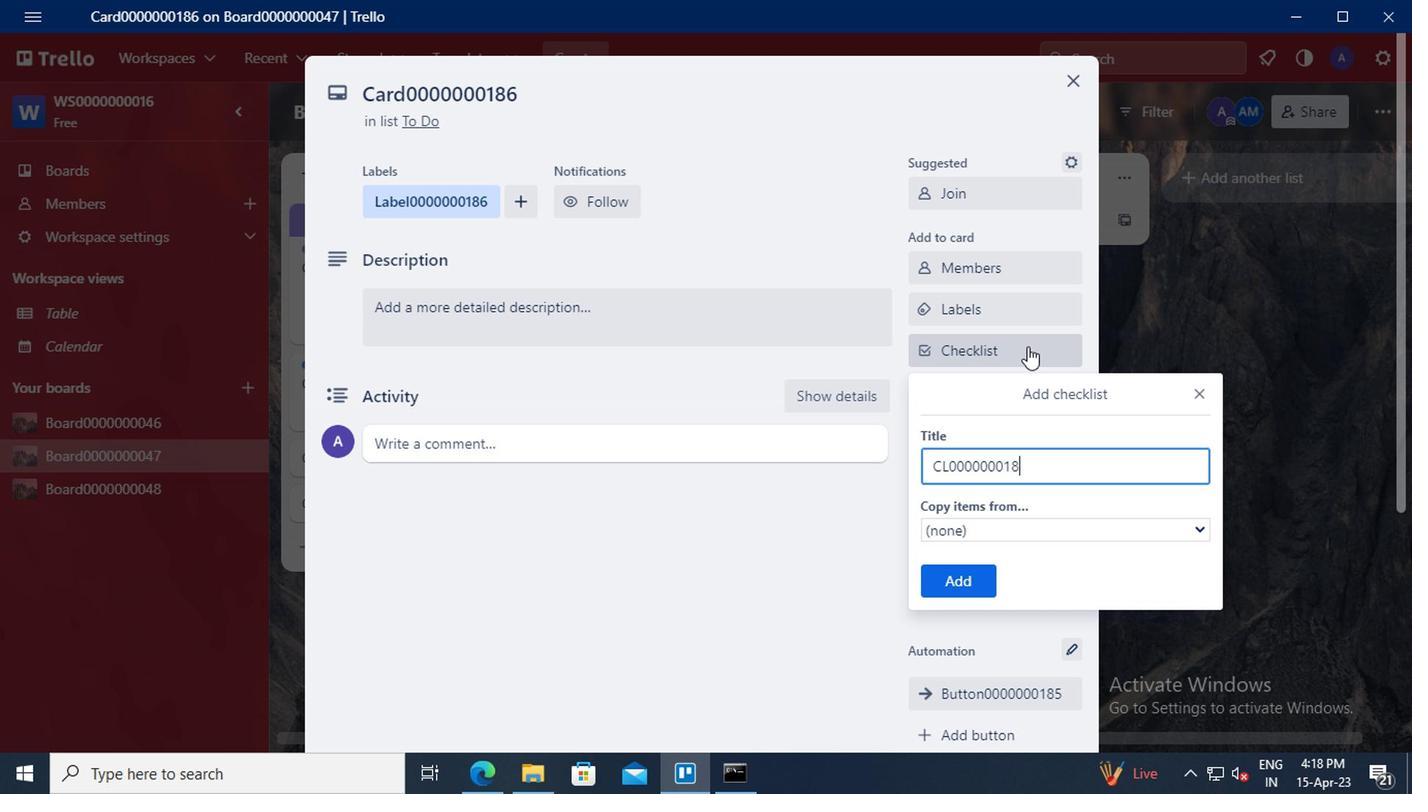 
Action: Mouse moved to (980, 576)
Screenshot: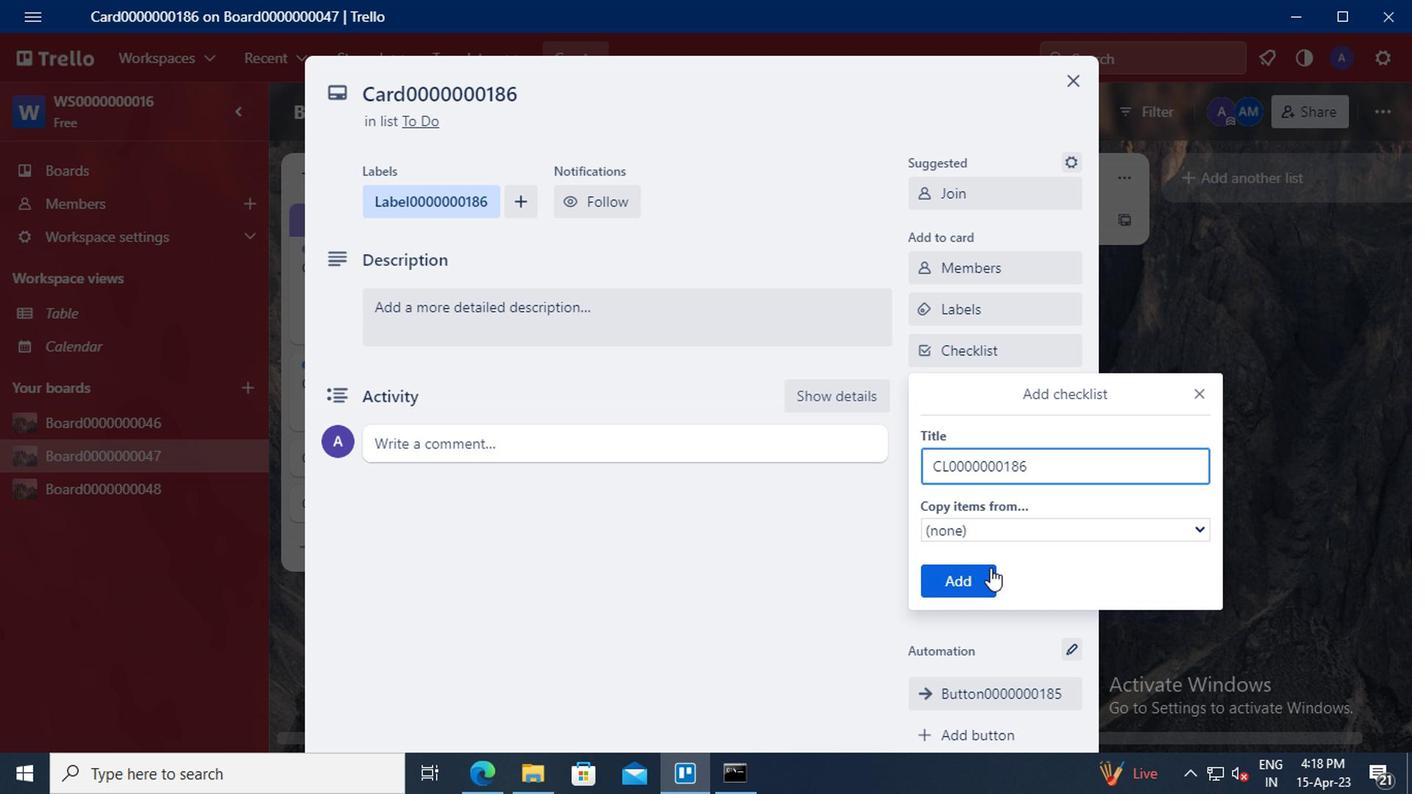 
Action: Mouse pressed left at (980, 576)
Screenshot: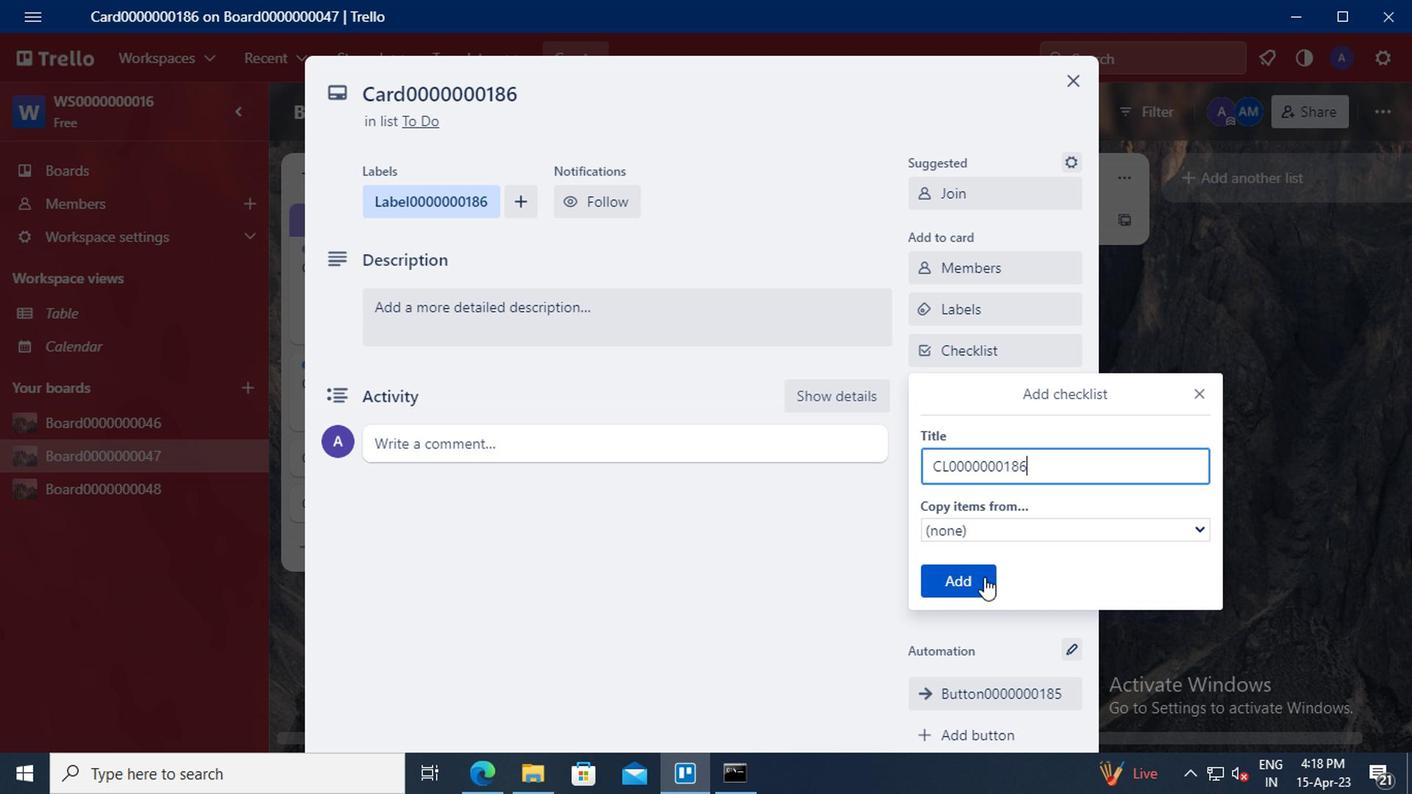 
Action: Mouse moved to (973, 389)
Screenshot: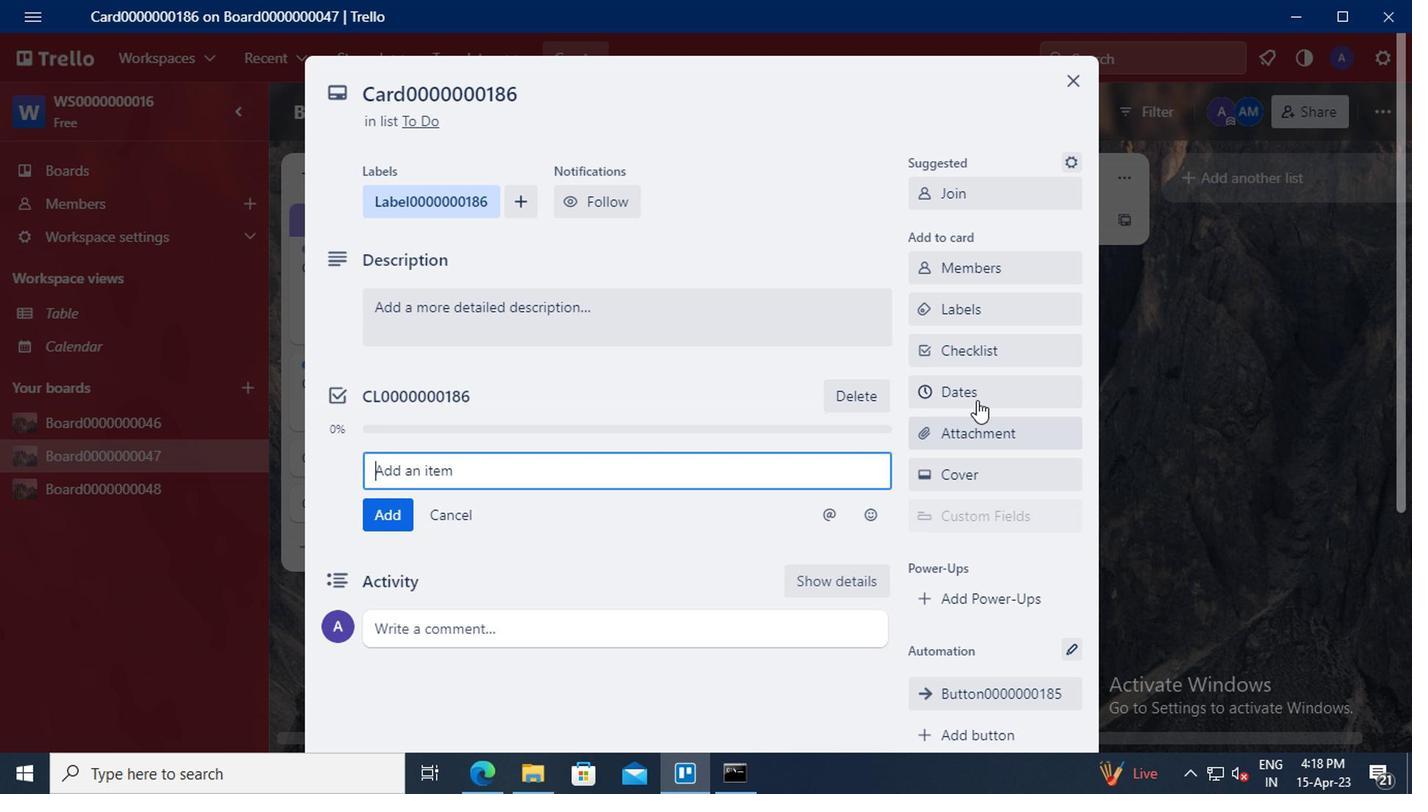 
Action: Mouse pressed left at (973, 389)
Screenshot: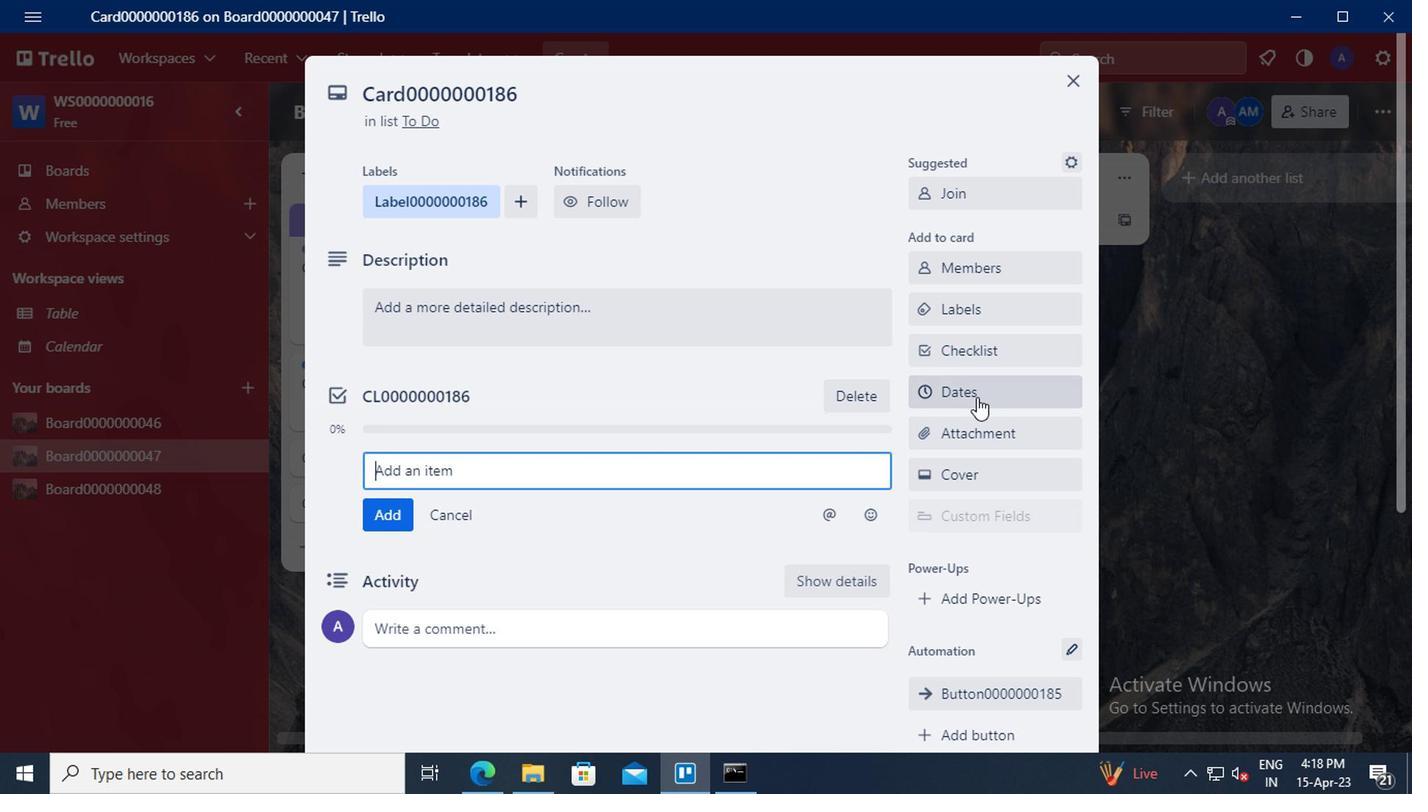 
Action: Mouse moved to (928, 479)
Screenshot: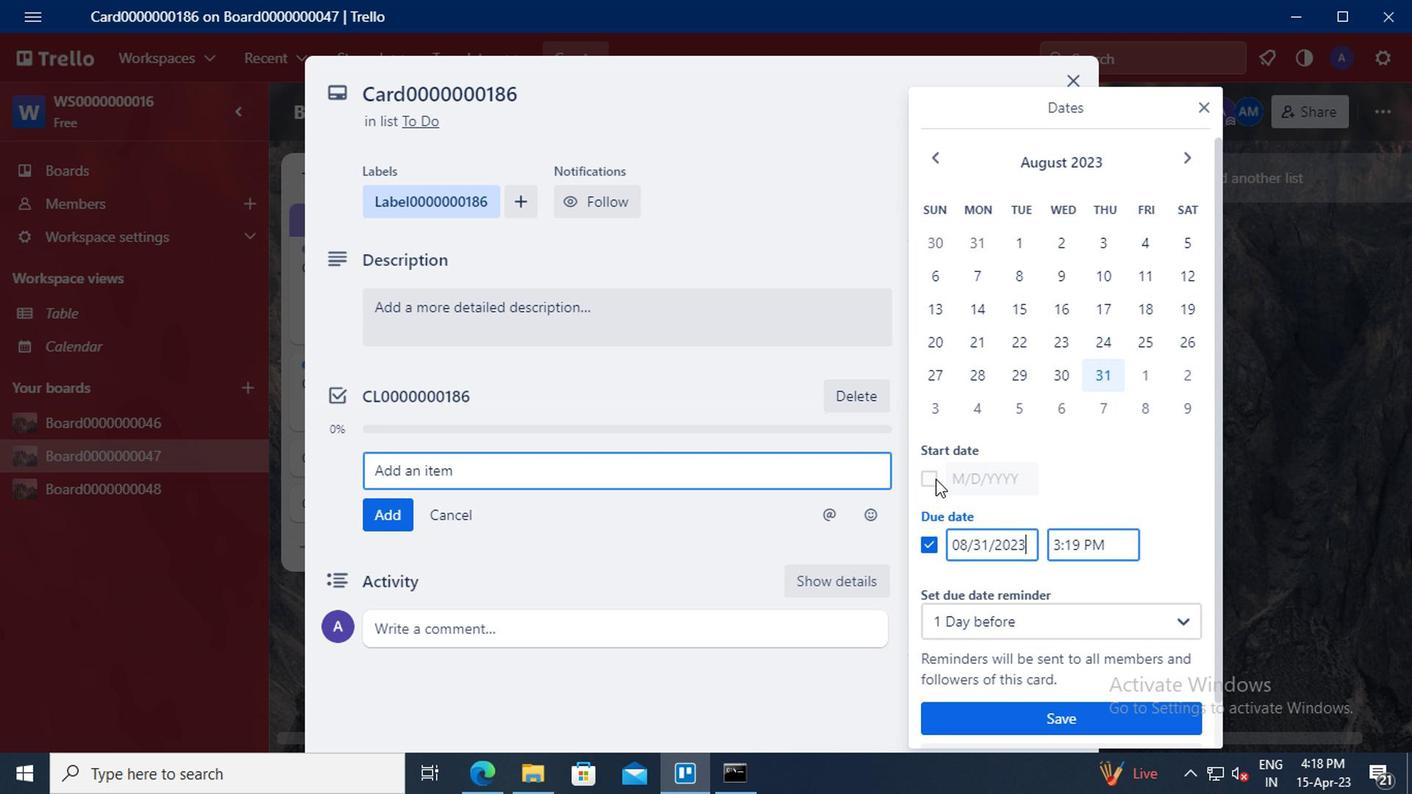 
Action: Mouse pressed left at (928, 479)
Screenshot: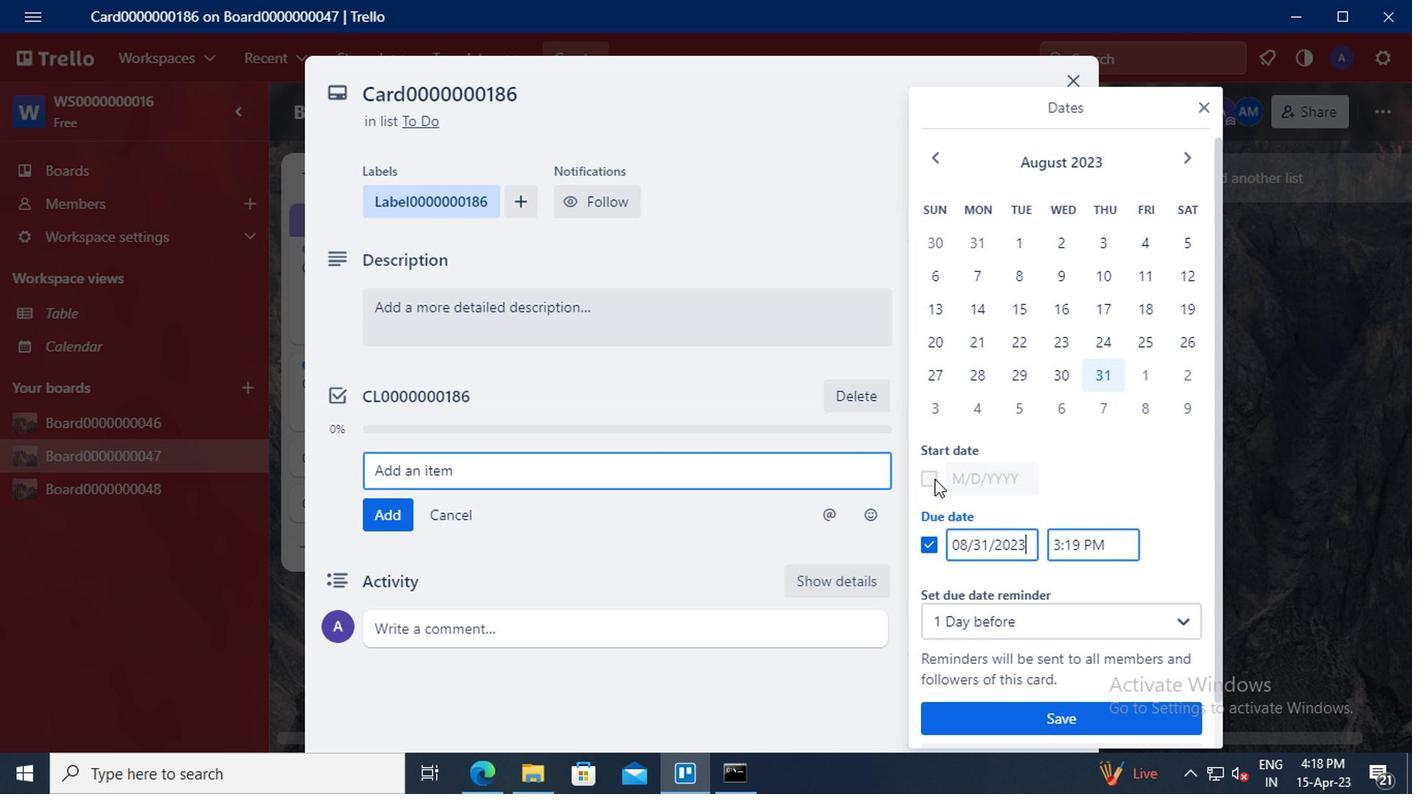 
Action: Mouse moved to (981, 476)
Screenshot: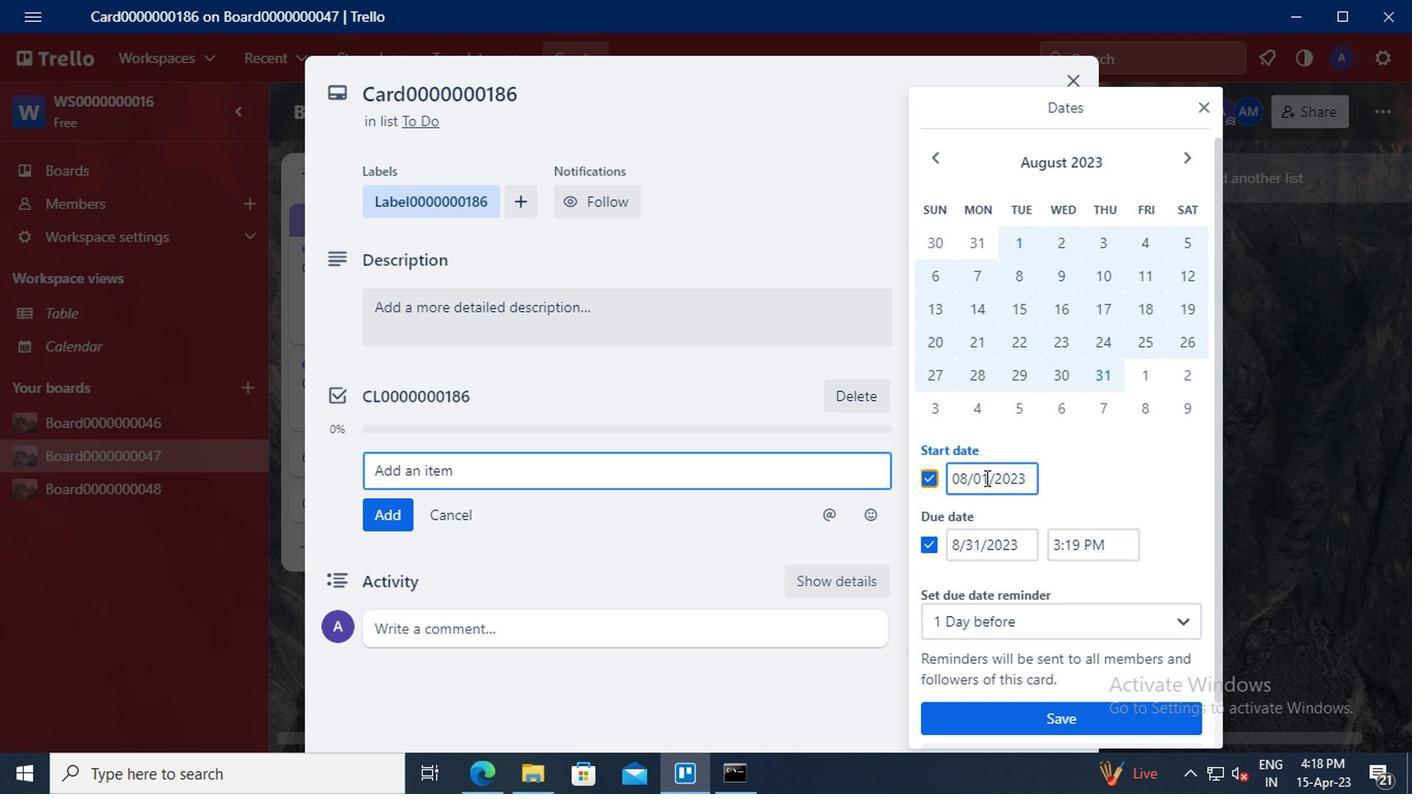 
Action: Mouse pressed left at (981, 476)
Screenshot: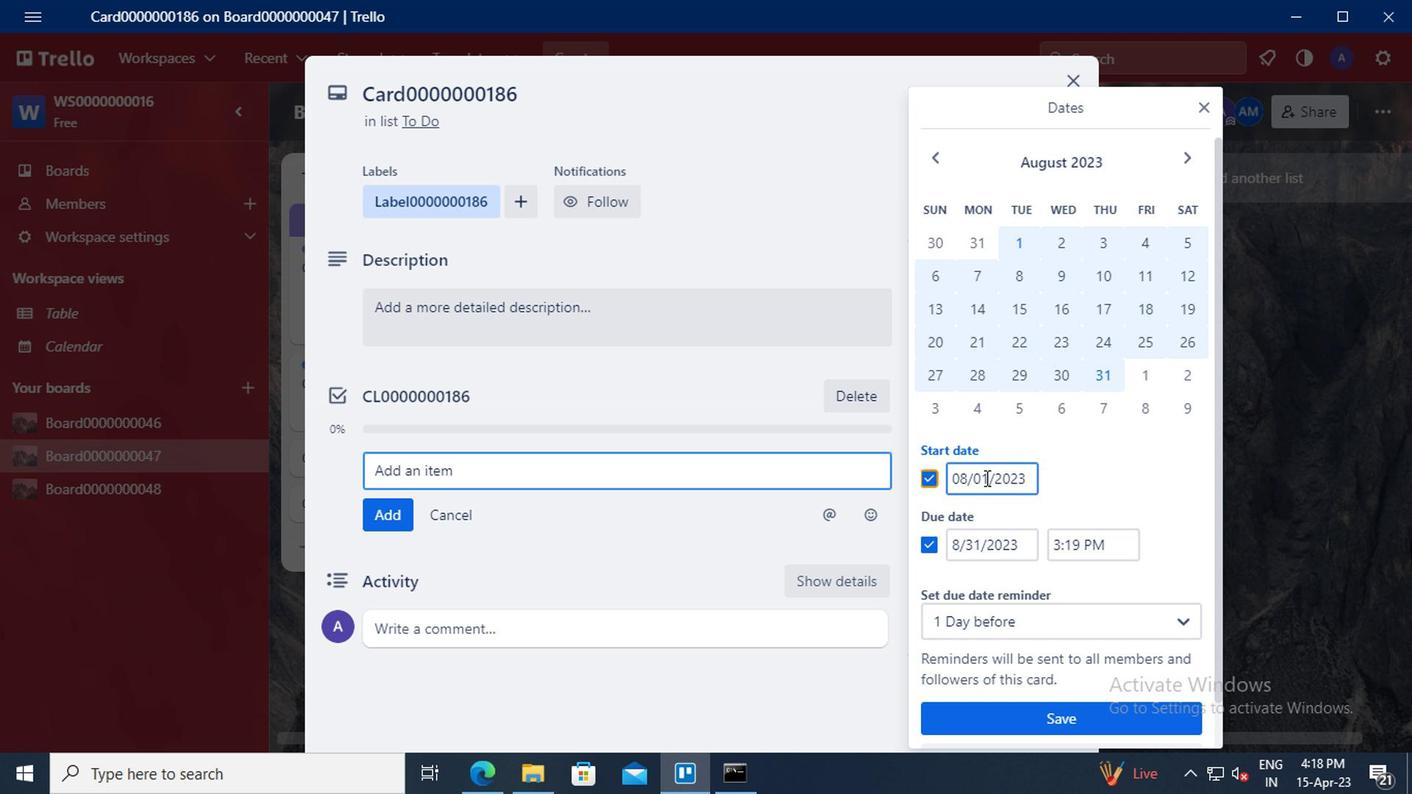 
Action: Key pressed <Key.left><Key.left><Key.backspace>1<Key.left><Key.left><Key.backspace>9
Screenshot: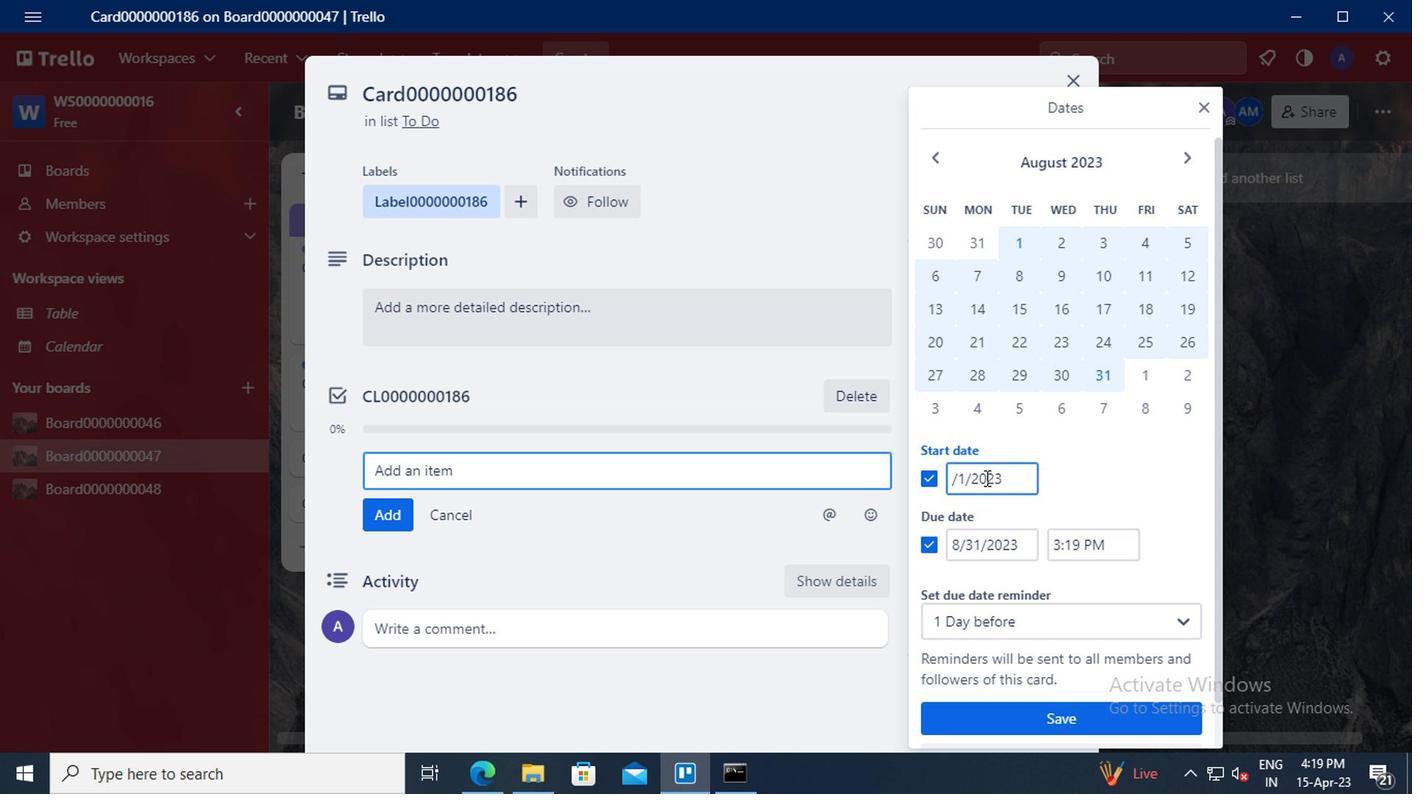 
Action: Mouse moved to (975, 541)
Screenshot: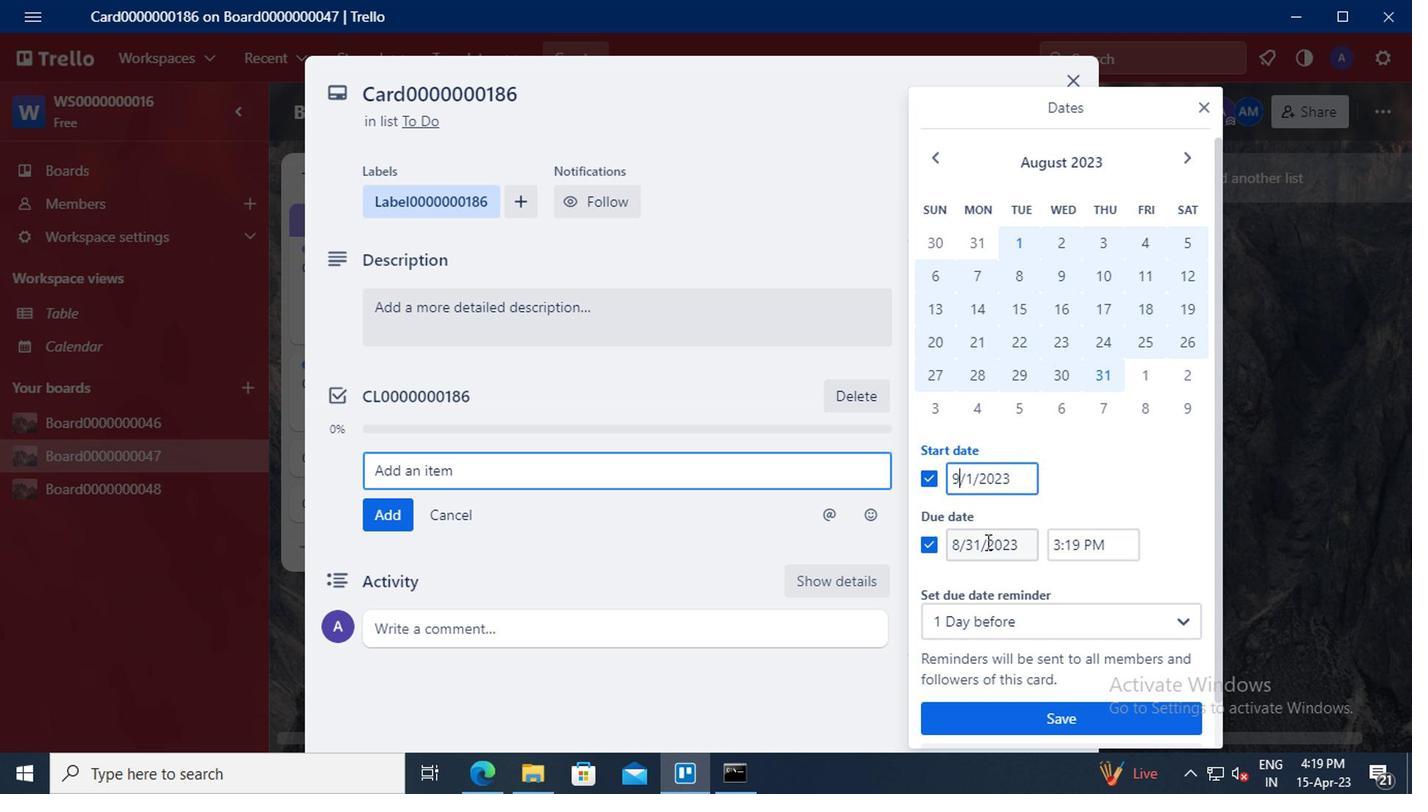 
Action: Mouse pressed left at (975, 541)
Screenshot: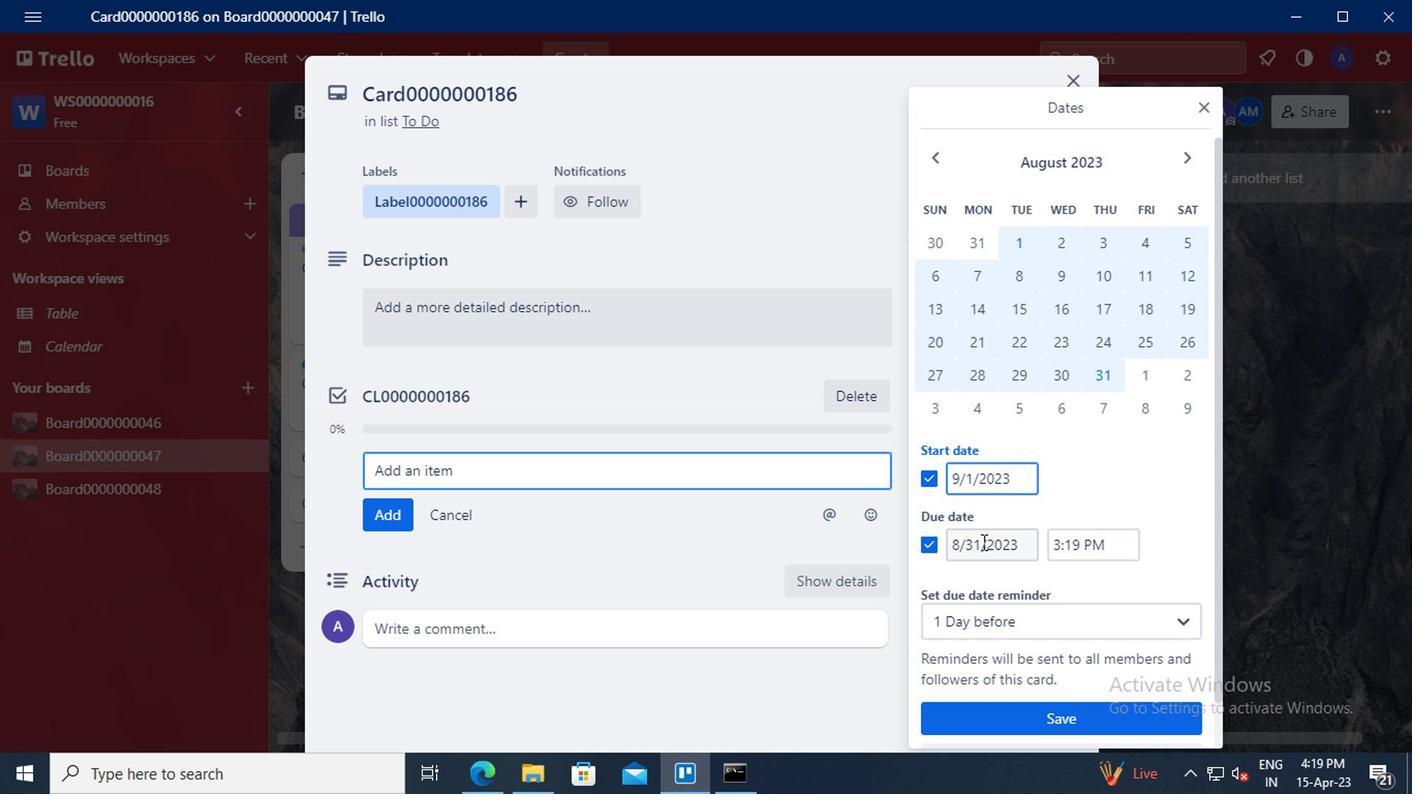 
Action: Key pressed <Key.backspace><Key.delete>30
Screenshot: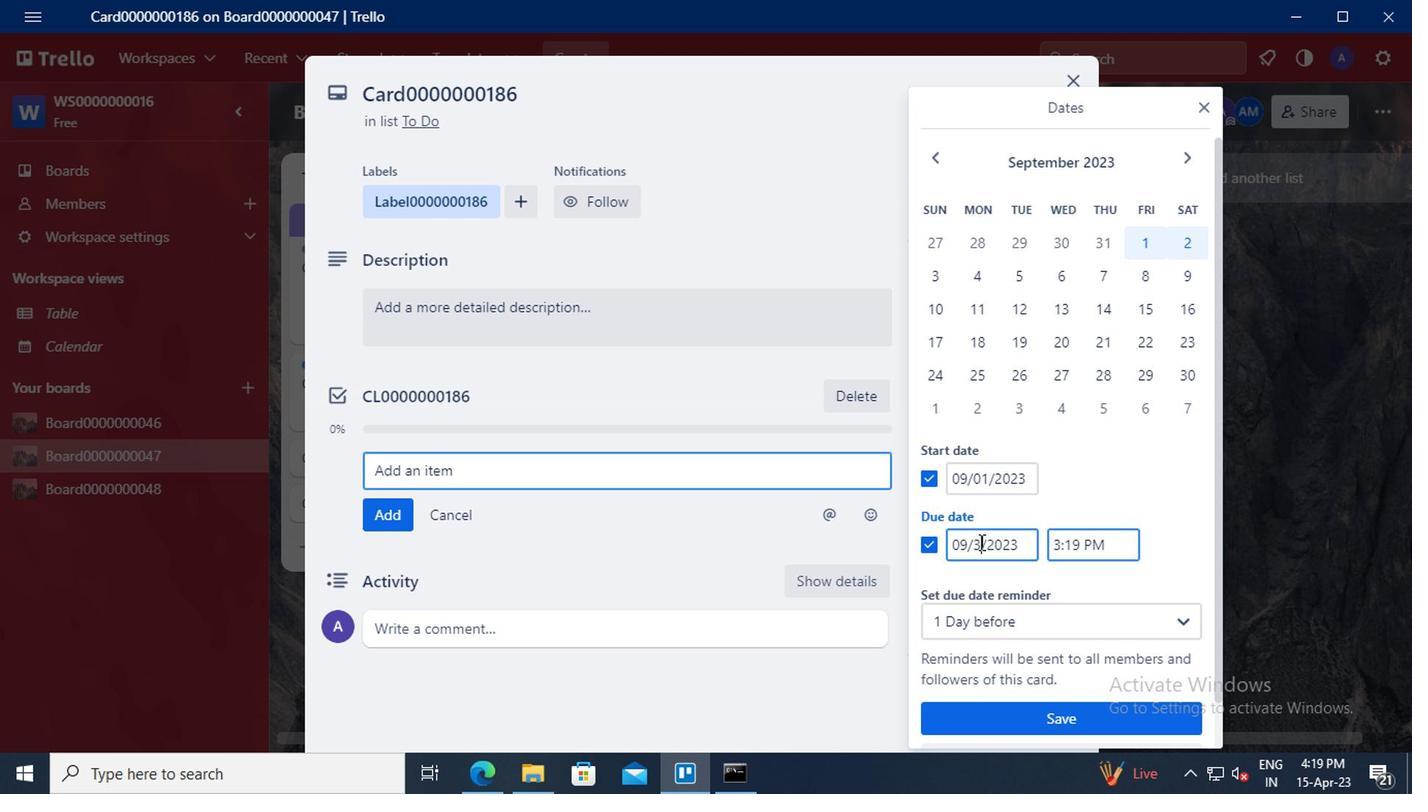 
Action: Mouse moved to (1006, 717)
Screenshot: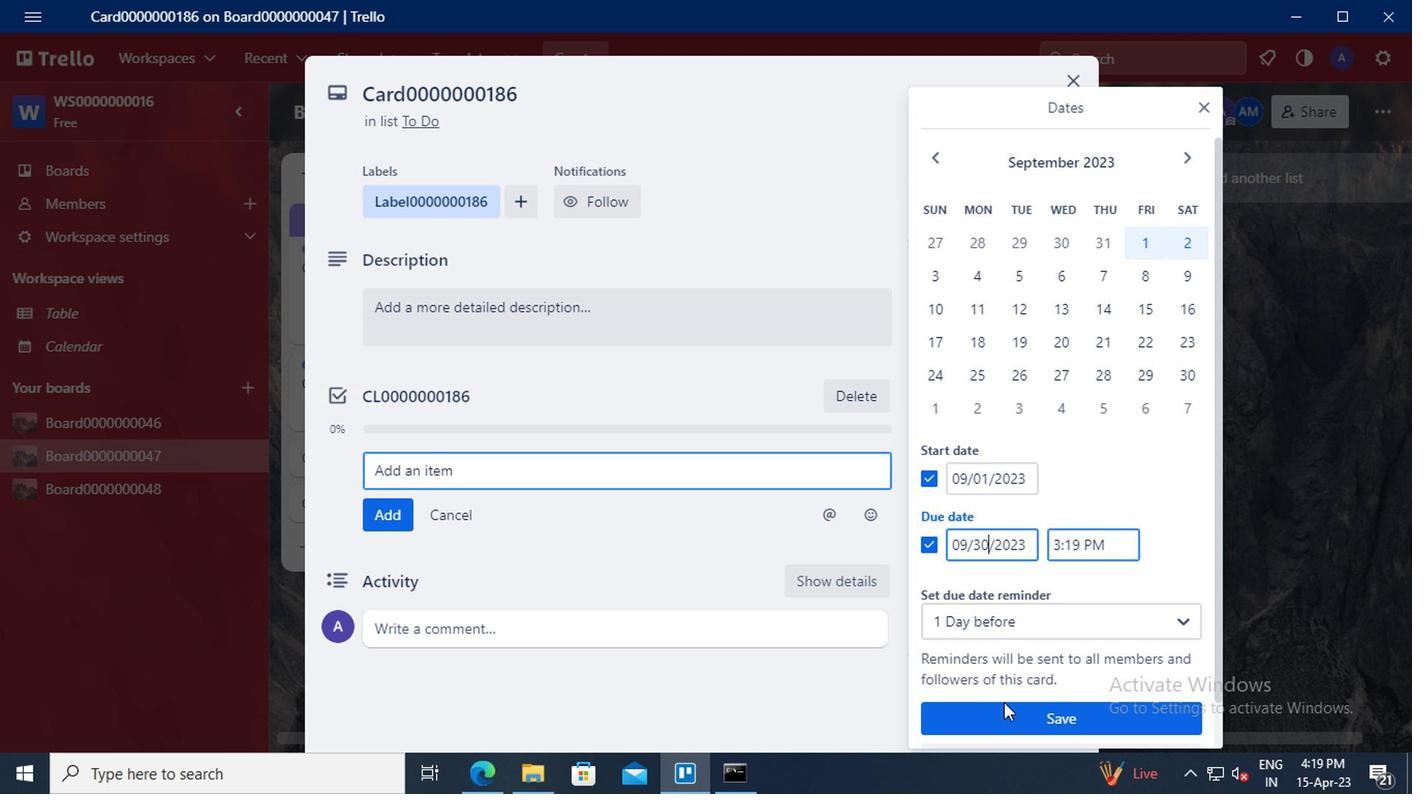
Action: Mouse pressed left at (1006, 717)
Screenshot: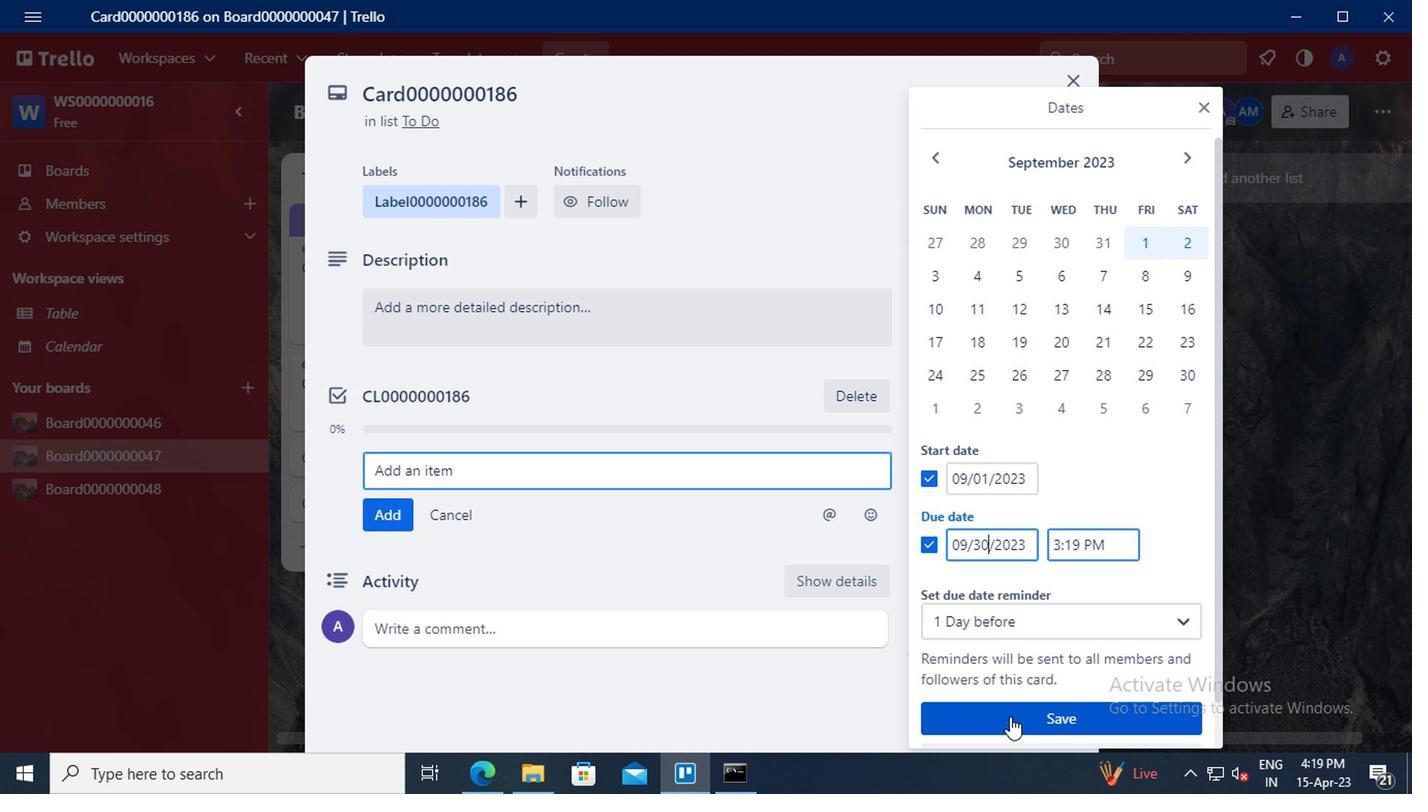 
